 Task: Look for space in Cehegín, Spain from 12th June, 2023 to 15th June, 2023 for 2 adults in price range Rs.10000 to Rs.15000. Place can be entire place with 1  bedroom having 1 bed and 1 bathroom. Property type can be house, flat, guest house, hotel. Booking option can be shelf check-in. Required host language is English.
Action: Mouse moved to (222, 145)
Screenshot: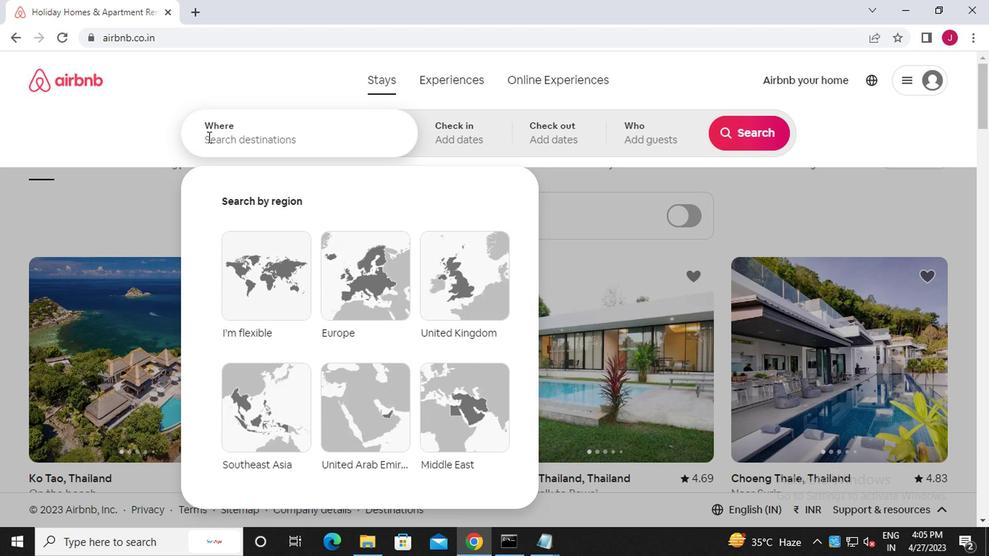 
Action: Mouse pressed left at (222, 145)
Screenshot: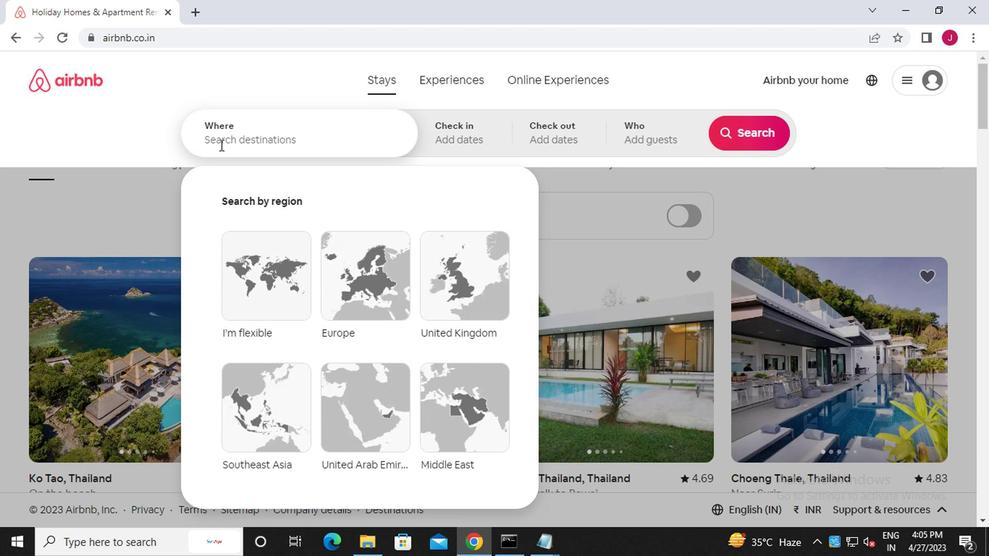 
Action: Mouse moved to (220, 147)
Screenshot: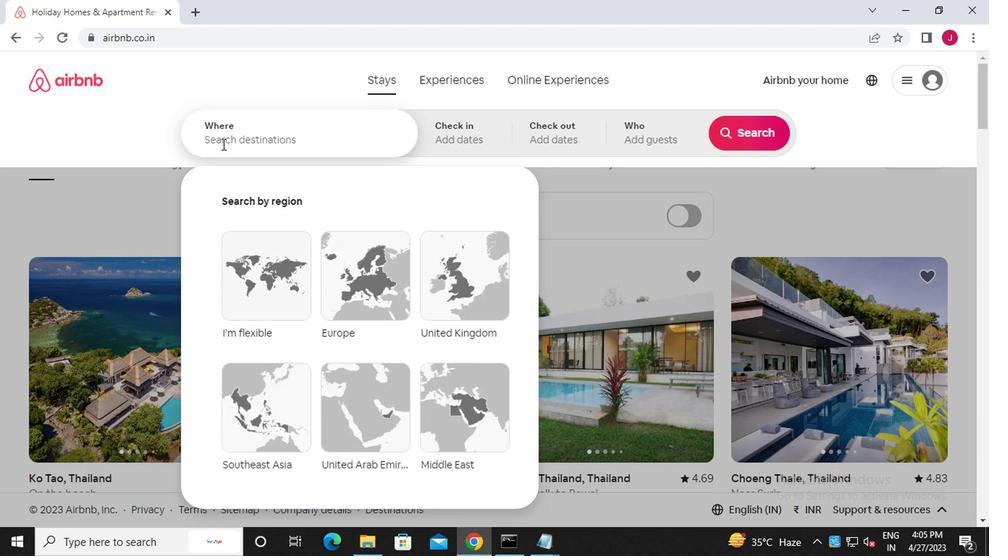 
Action: Key pressed c<Key.caps_lock>hegin,<Key.caps_lock>s<Key.caps_lock>pain
Screenshot: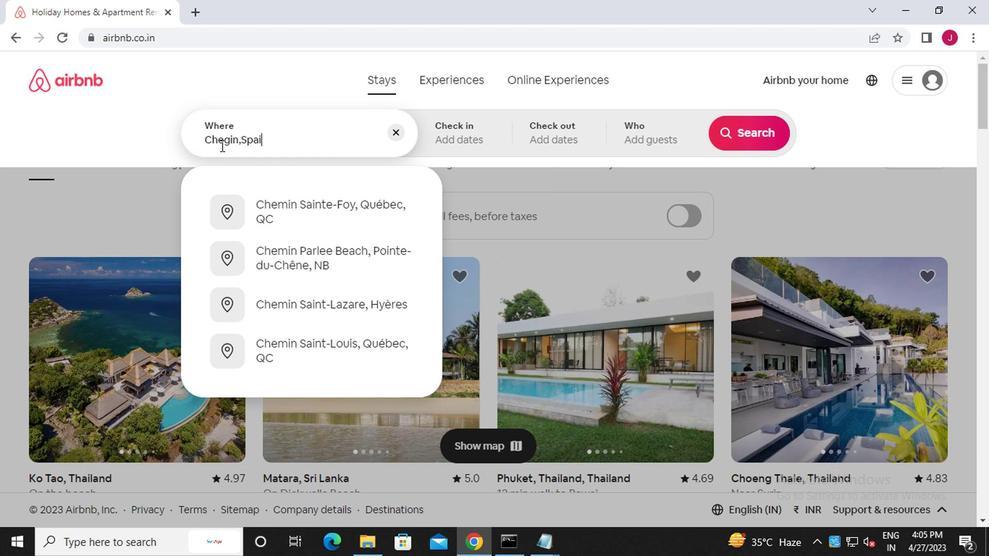
Action: Mouse moved to (229, 141)
Screenshot: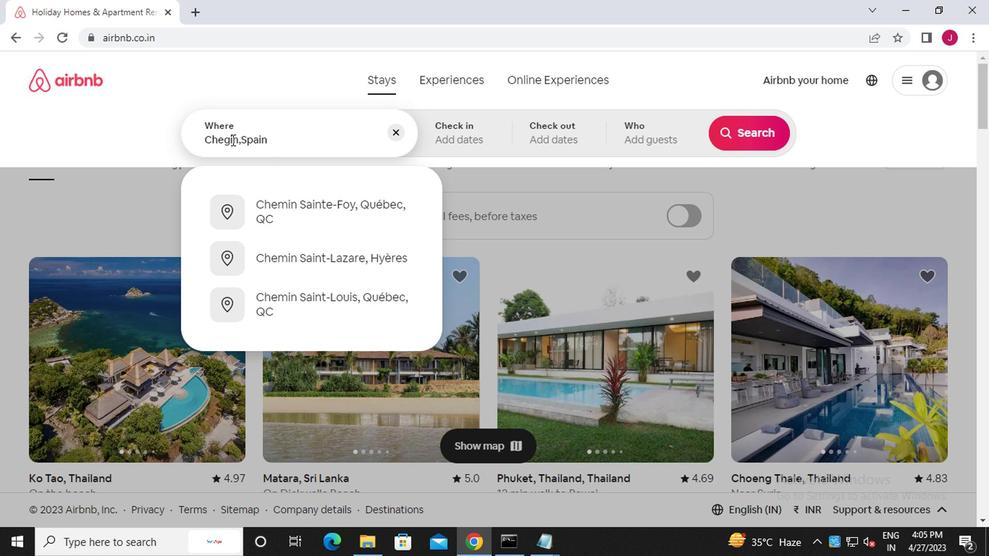 
Action: Mouse pressed left at (229, 141)
Screenshot: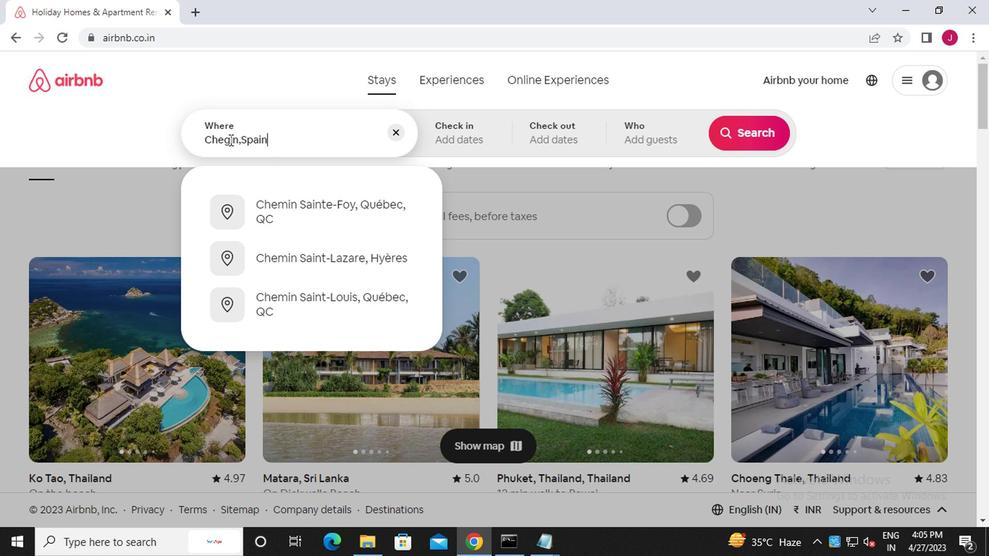 
Action: Mouse moved to (211, 141)
Screenshot: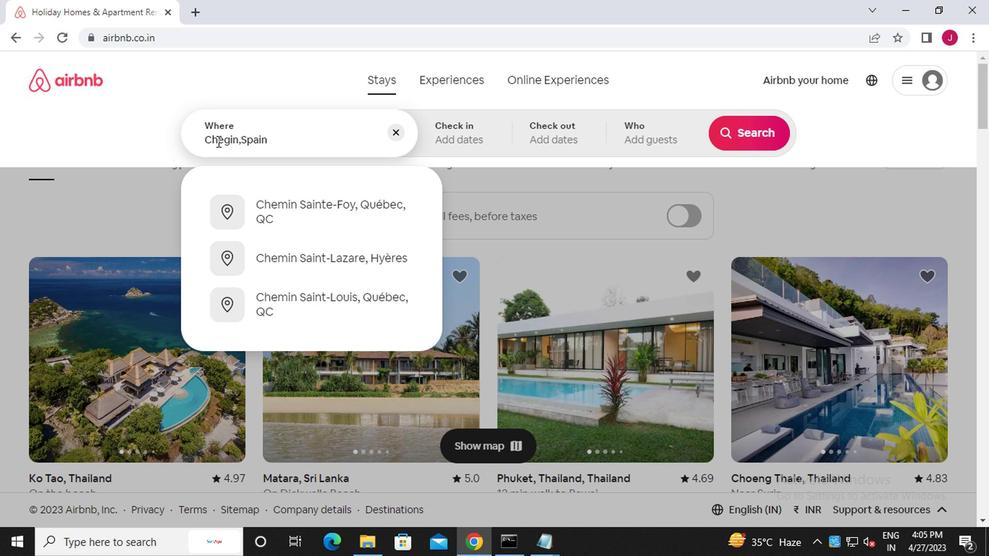 
Action: Mouse pressed left at (211, 141)
Screenshot: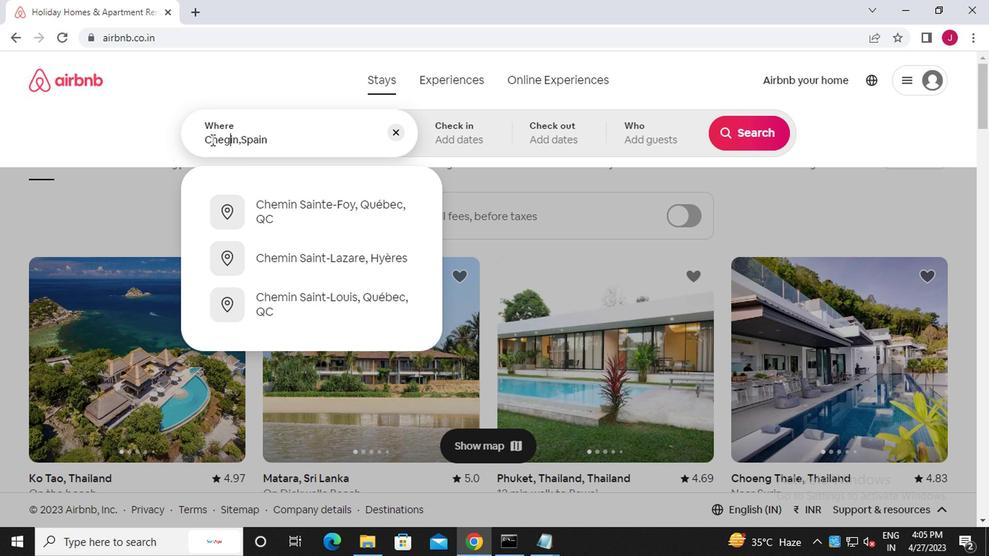 
Action: Mouse moved to (211, 141)
Screenshot: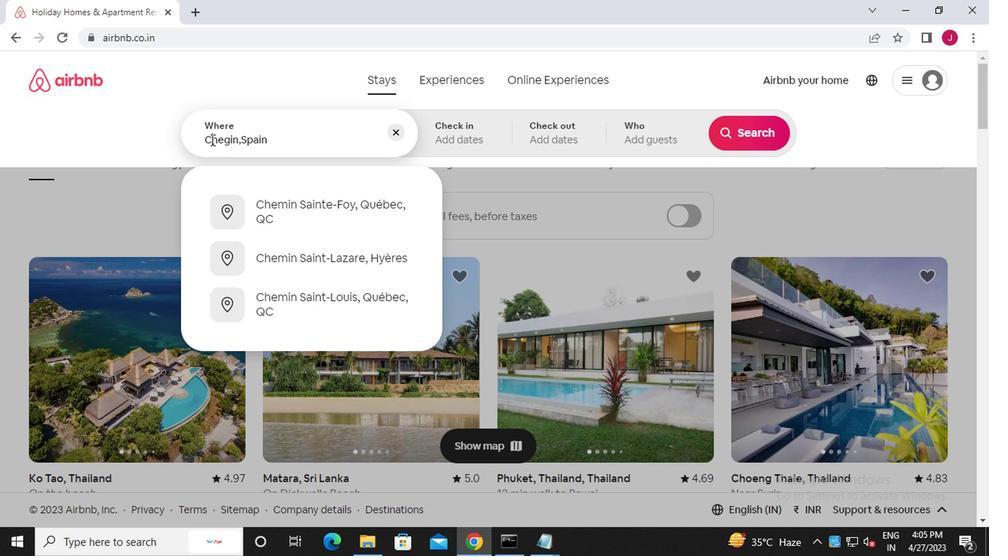 
Action: Key pressed e
Screenshot: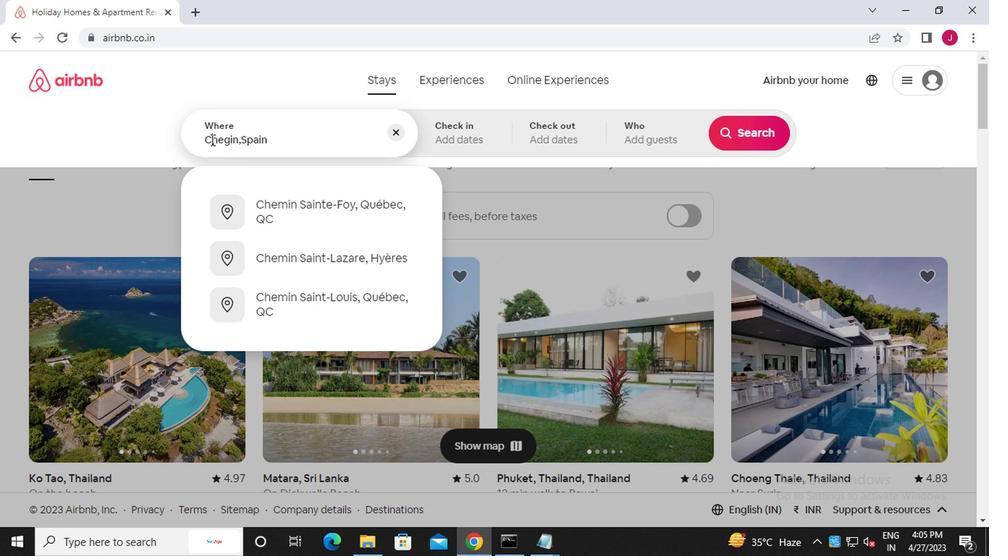 
Action: Mouse moved to (312, 217)
Screenshot: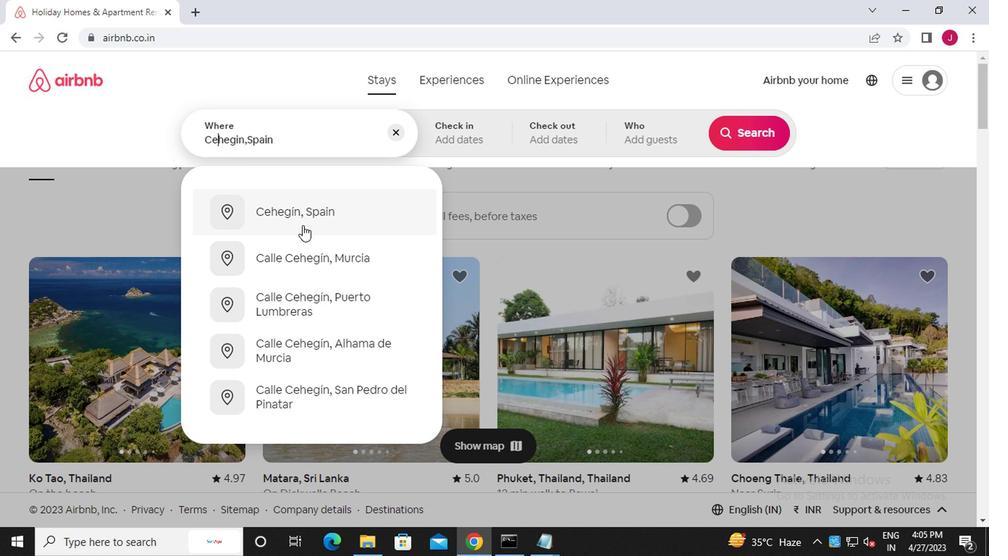 
Action: Mouse pressed left at (312, 217)
Screenshot: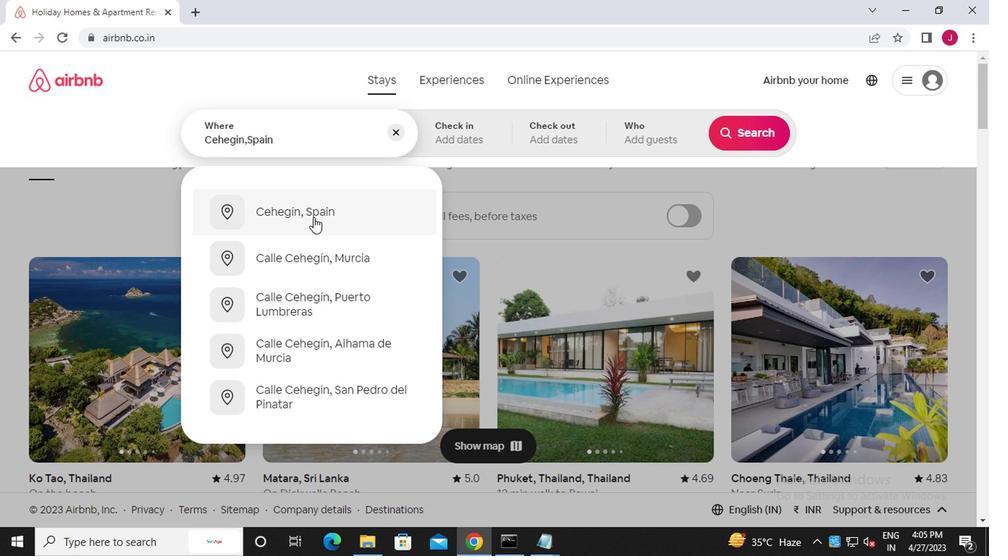 
Action: Mouse moved to (733, 250)
Screenshot: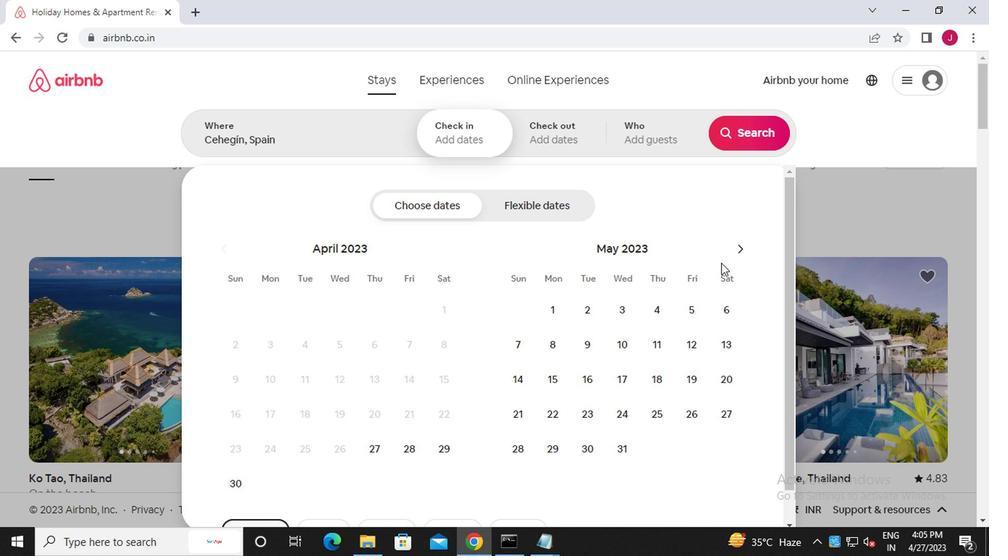
Action: Mouse pressed left at (733, 250)
Screenshot: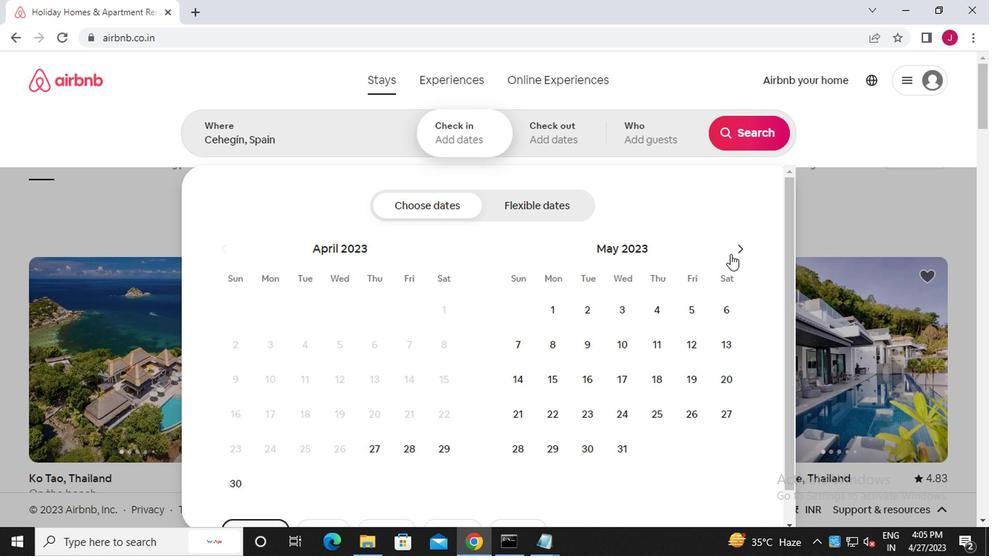 
Action: Mouse moved to (556, 375)
Screenshot: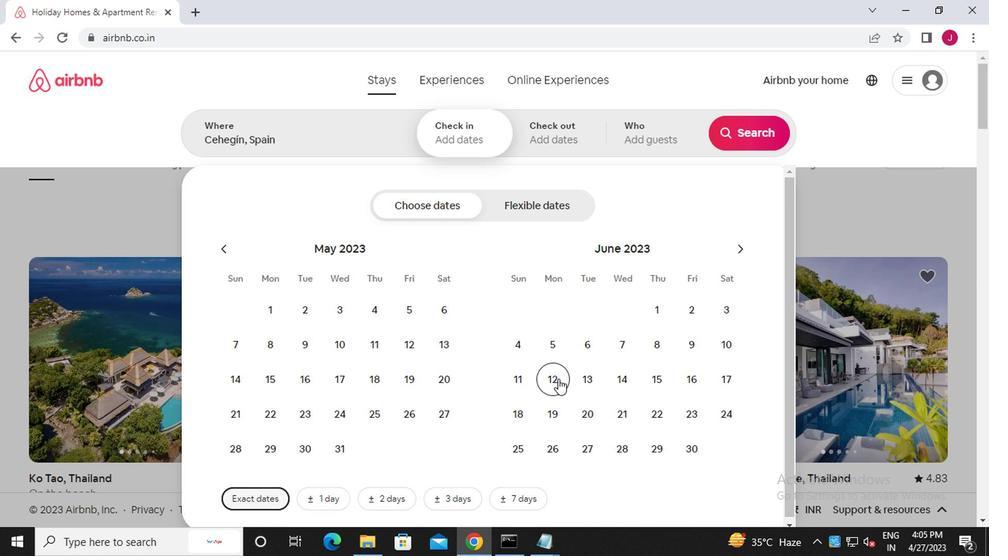 
Action: Mouse pressed left at (556, 375)
Screenshot: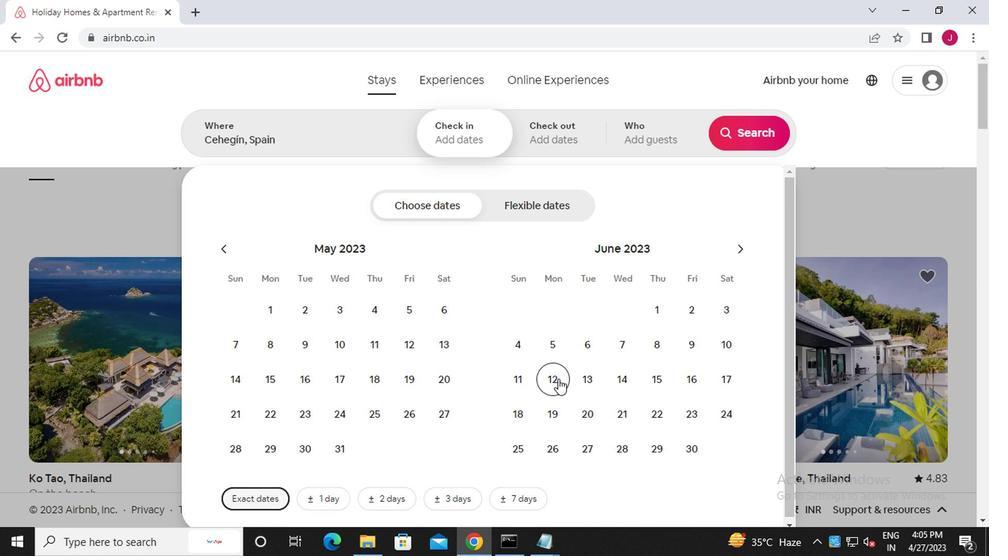 
Action: Mouse moved to (651, 379)
Screenshot: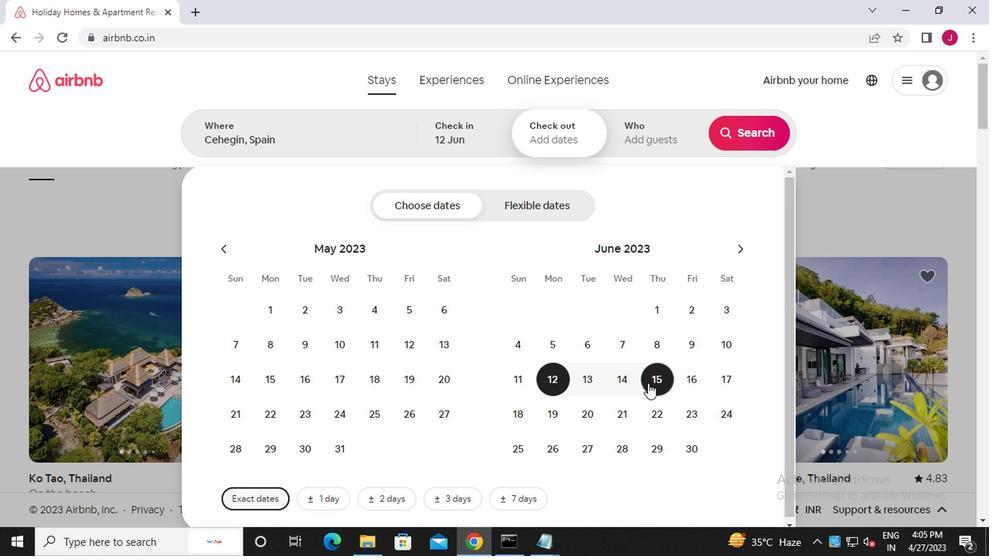 
Action: Mouse pressed left at (651, 379)
Screenshot: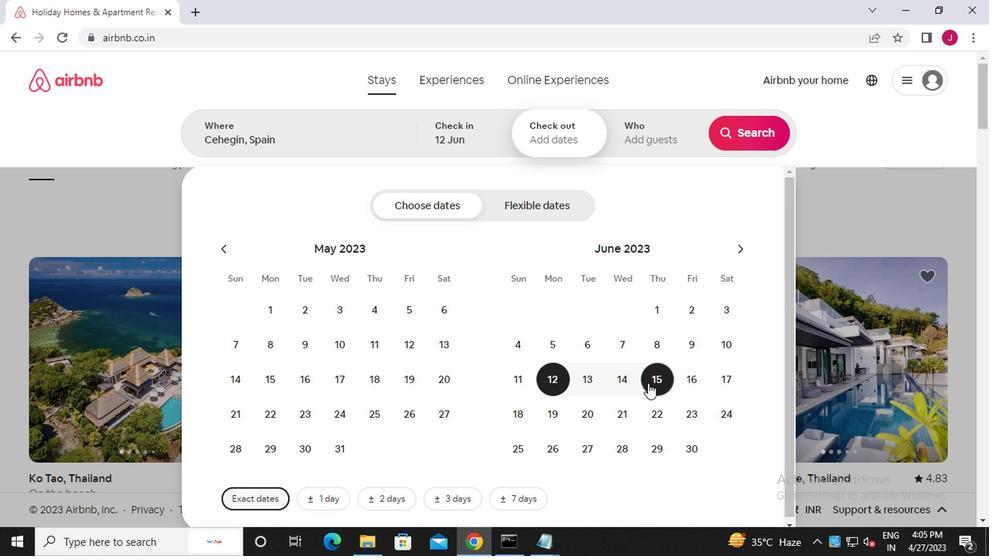 
Action: Mouse moved to (649, 139)
Screenshot: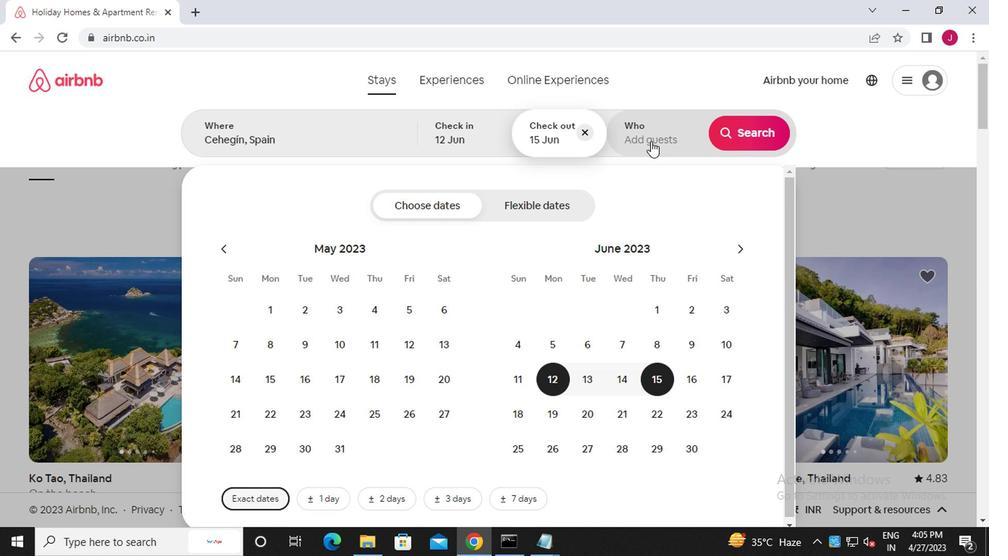 
Action: Mouse pressed left at (649, 139)
Screenshot: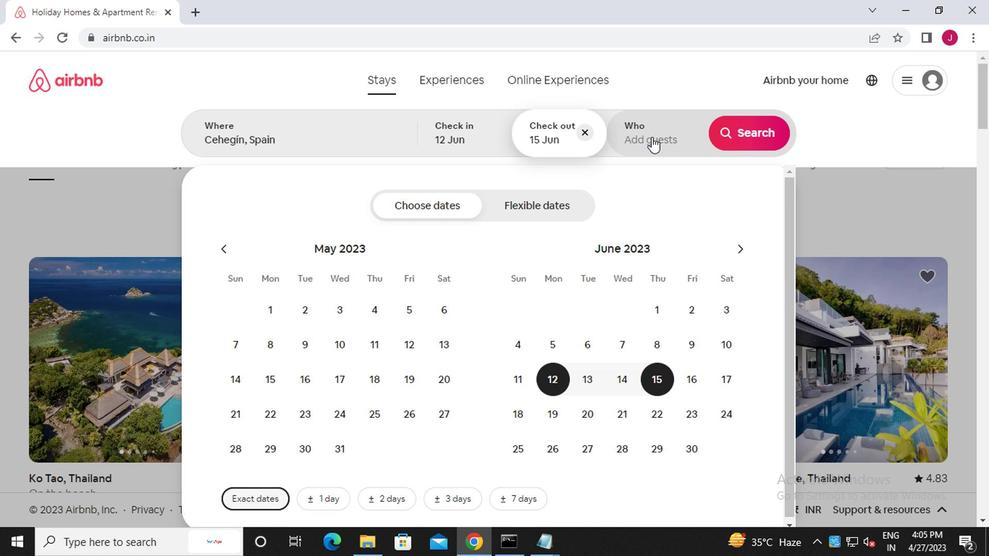 
Action: Mouse moved to (746, 211)
Screenshot: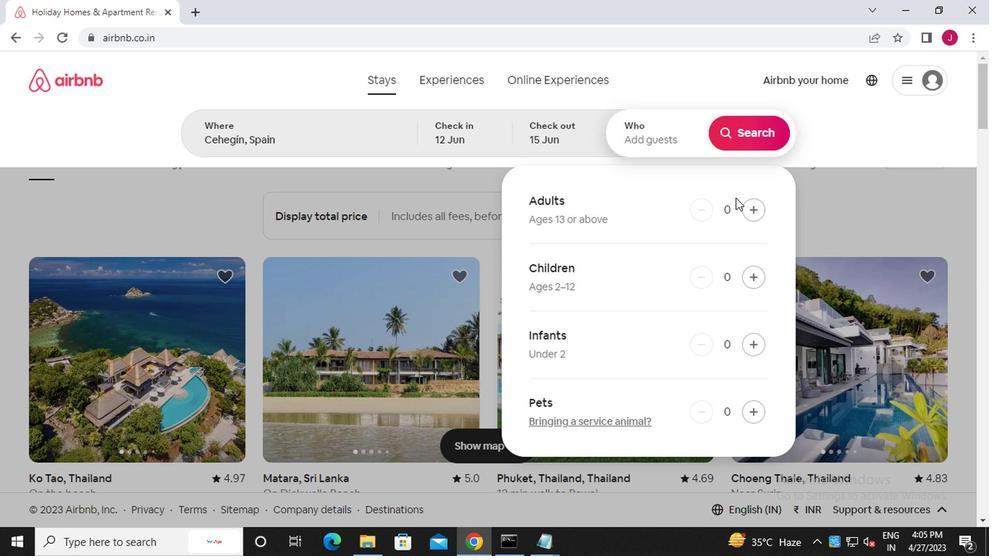 
Action: Mouse pressed left at (746, 211)
Screenshot: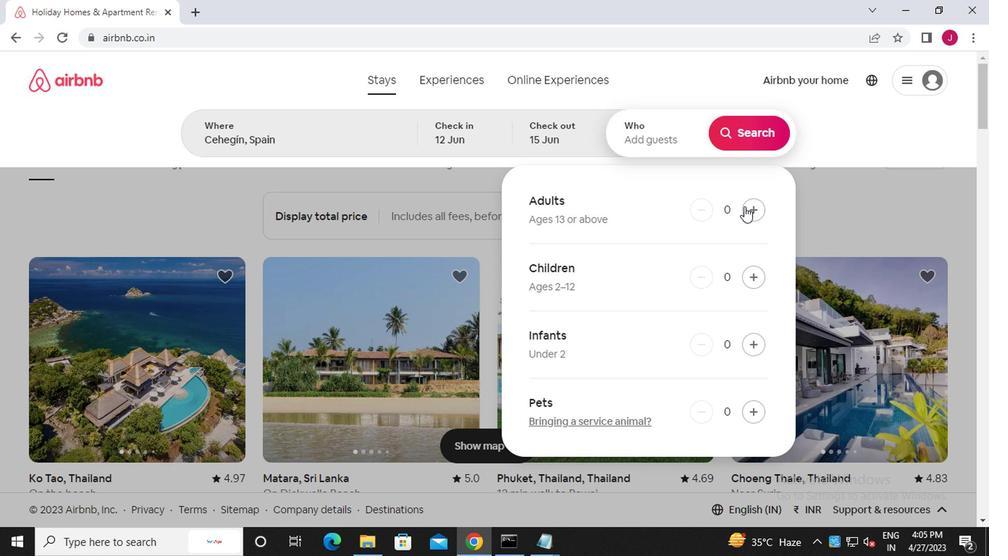 
Action: Mouse pressed left at (746, 211)
Screenshot: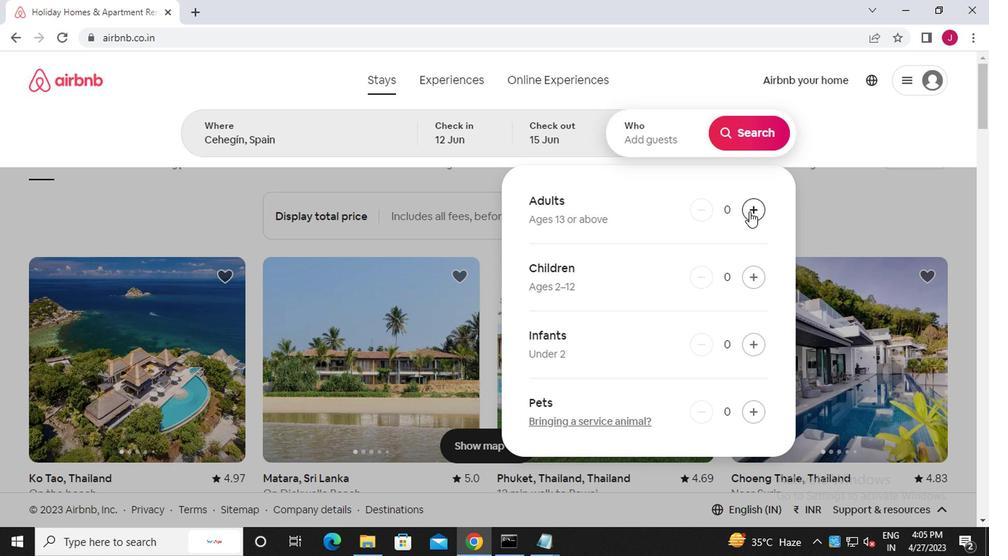 
Action: Mouse moved to (751, 139)
Screenshot: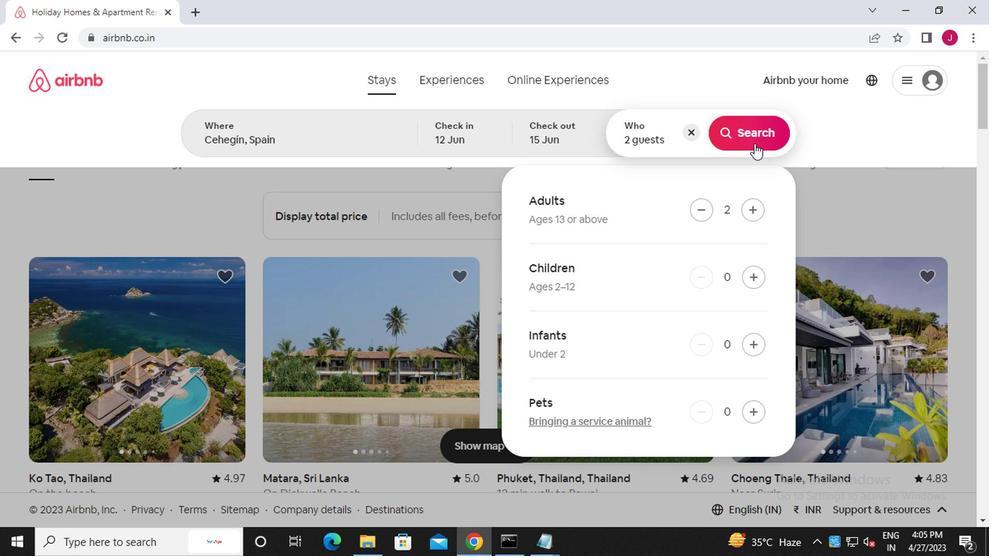 
Action: Mouse pressed left at (751, 139)
Screenshot: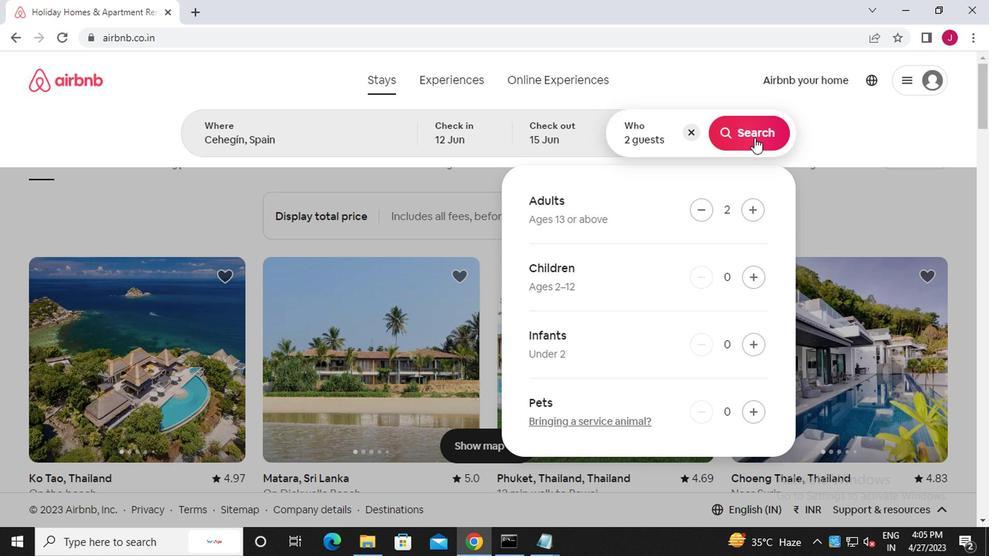 
Action: Mouse moved to (930, 142)
Screenshot: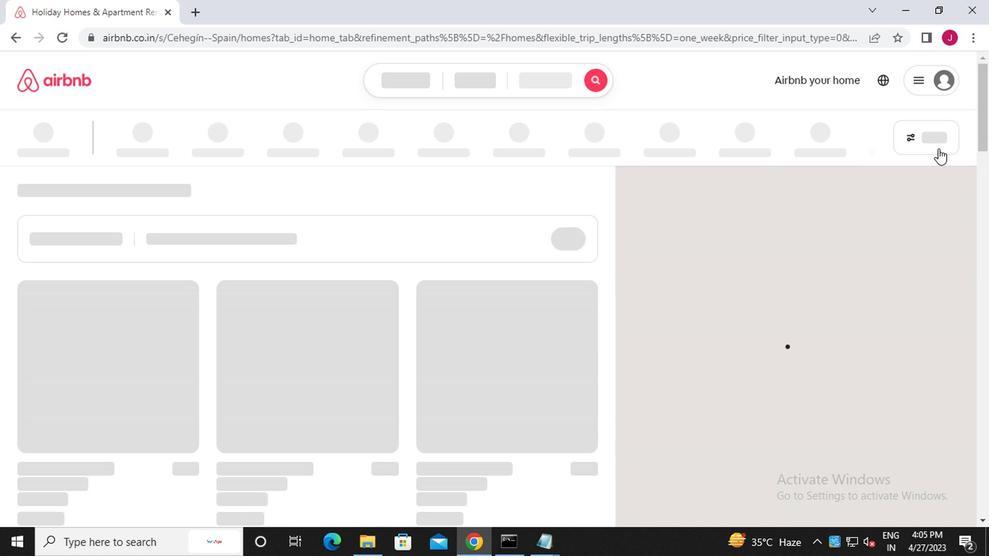 
Action: Mouse pressed left at (930, 142)
Screenshot: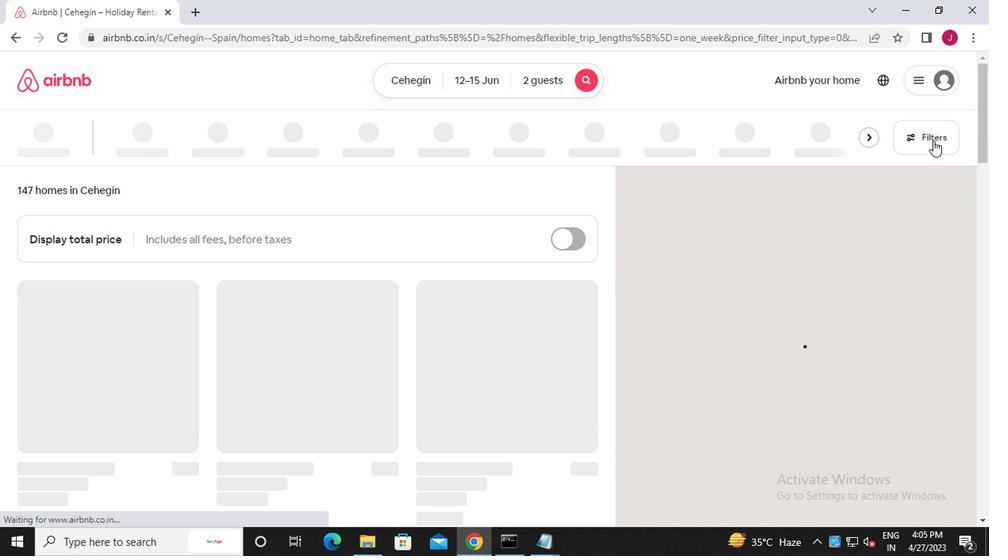 
Action: Mouse moved to (325, 317)
Screenshot: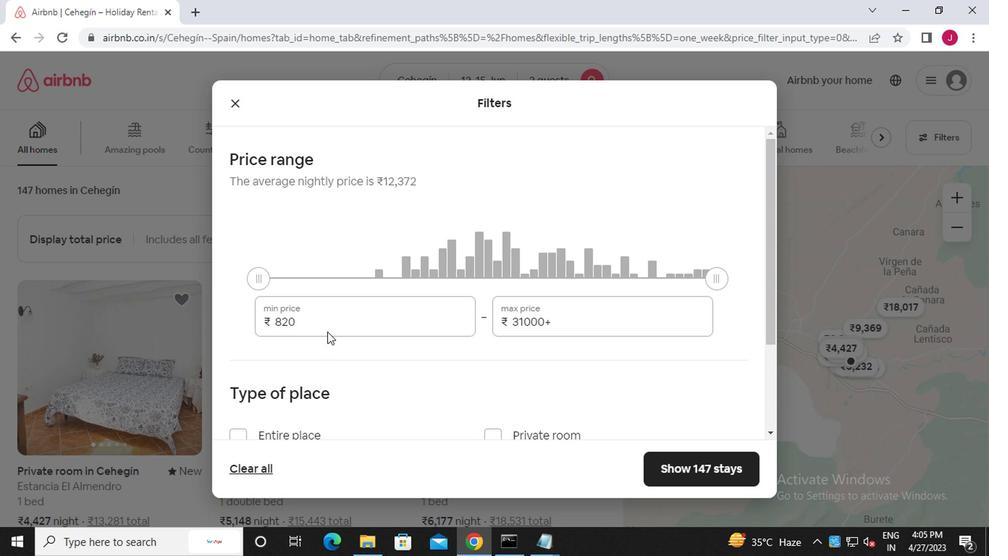
Action: Mouse pressed left at (325, 317)
Screenshot: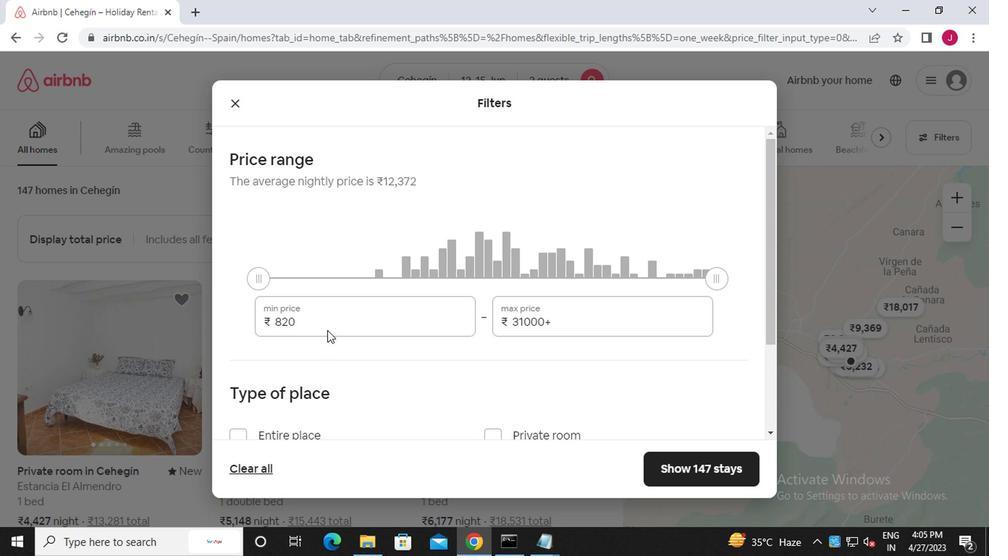 
Action: Mouse moved to (314, 312)
Screenshot: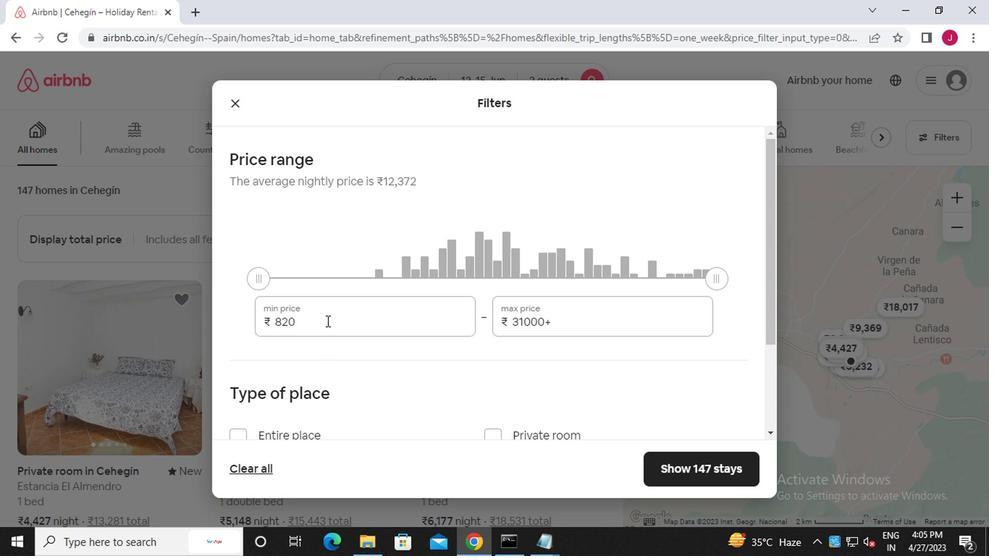 
Action: Key pressed <Key.backspace><Key.backspace><Key.backspace><Key.backspace><Key.backspace><Key.backspace><Key.backspace><Key.backspace><Key.backspace><Key.backspace><<97>><<96>><<96>><<96>><<96>>
Screenshot: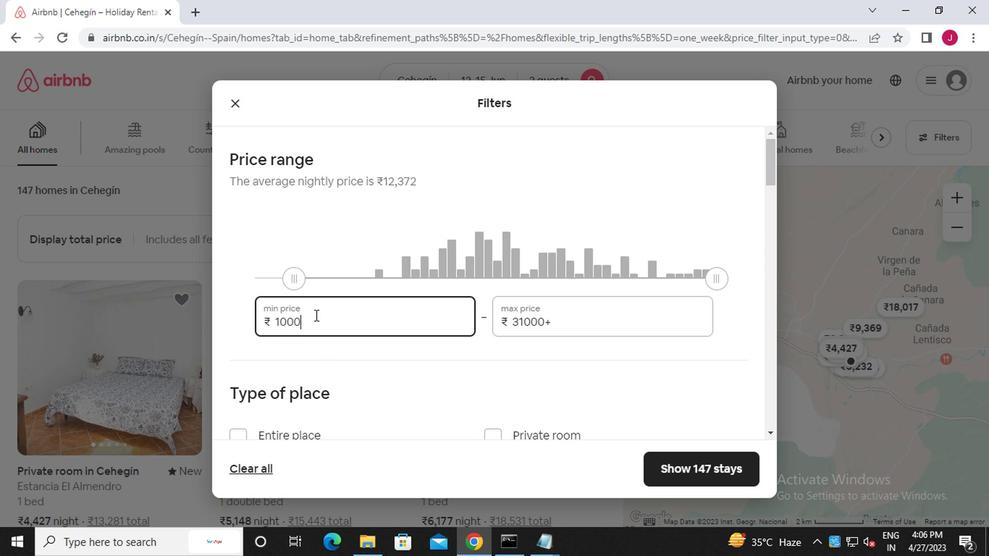 
Action: Mouse moved to (582, 319)
Screenshot: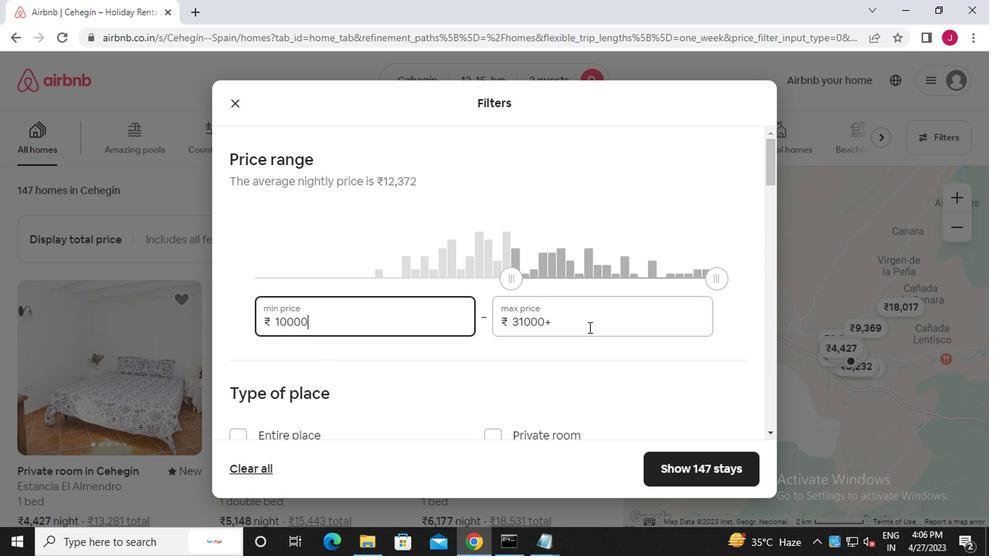 
Action: Mouse pressed left at (582, 319)
Screenshot: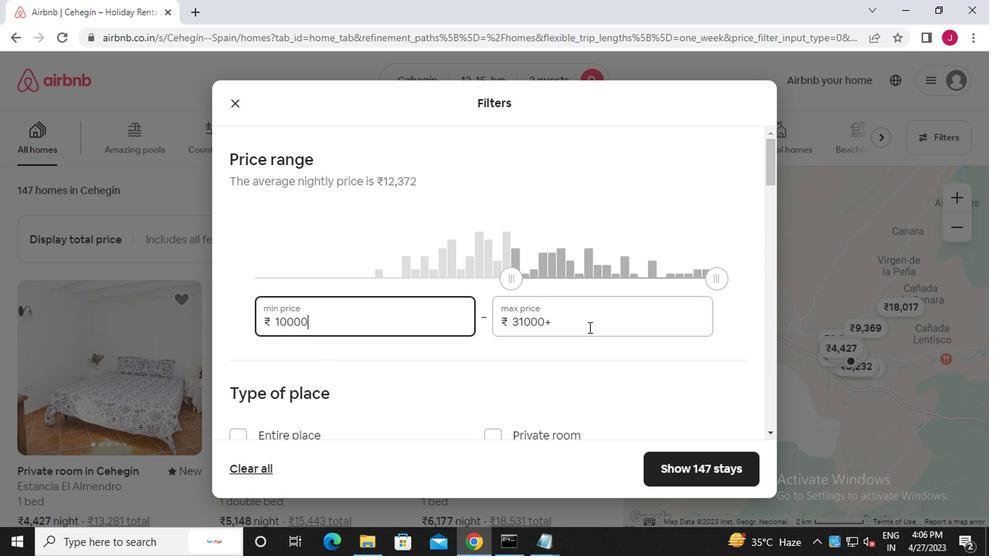 
Action: Key pressed <Key.backspace><Key.backspace><Key.backspace><Key.backspace><Key.backspace><Key.backspace><Key.backspace><Key.backspace><Key.backspace><Key.backspace><Key.backspace><<97>><<101>><<96>><<96>><<96>>
Screenshot: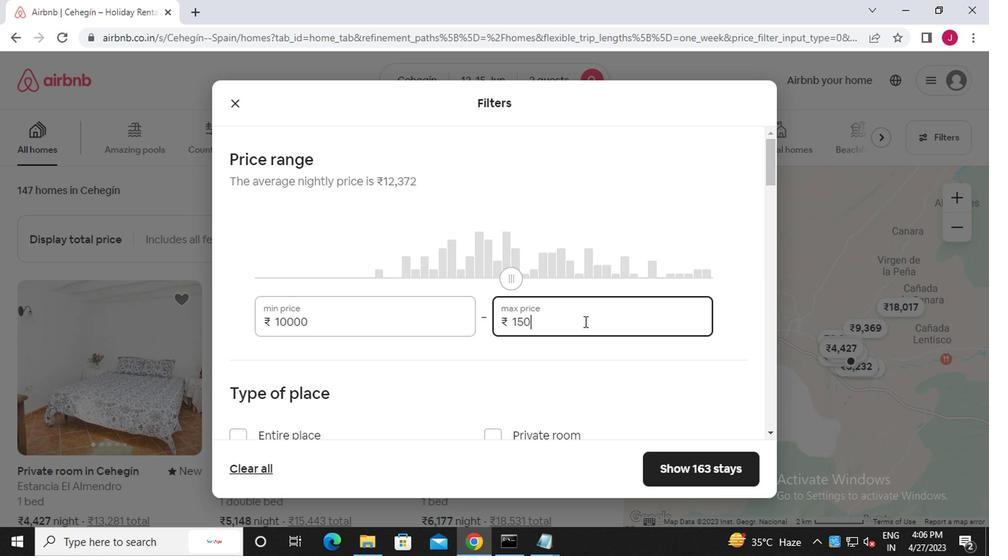 
Action: Mouse scrolled (582, 318) with delta (0, -1)
Screenshot: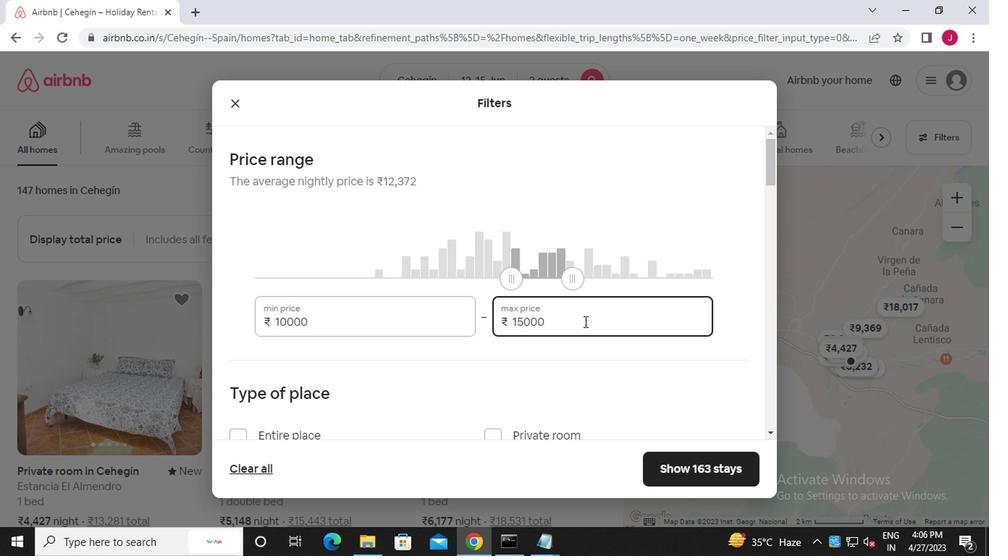 
Action: Mouse scrolled (582, 318) with delta (0, -1)
Screenshot: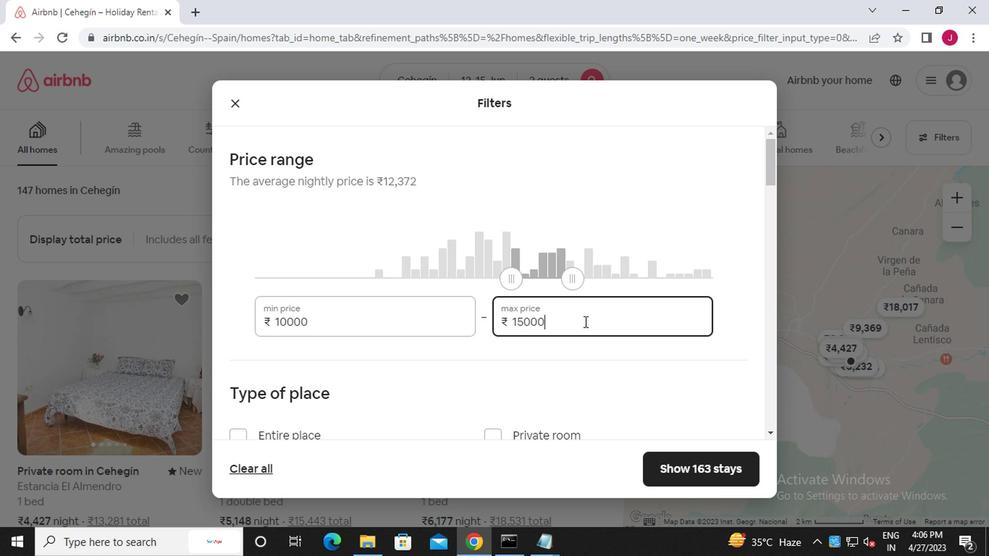 
Action: Mouse scrolled (582, 318) with delta (0, -1)
Screenshot: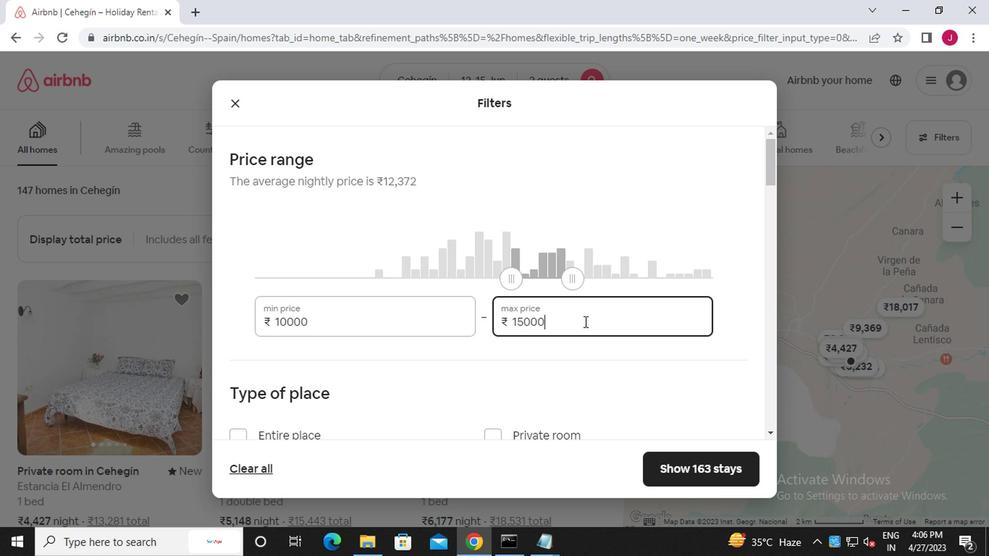 
Action: Mouse moved to (241, 222)
Screenshot: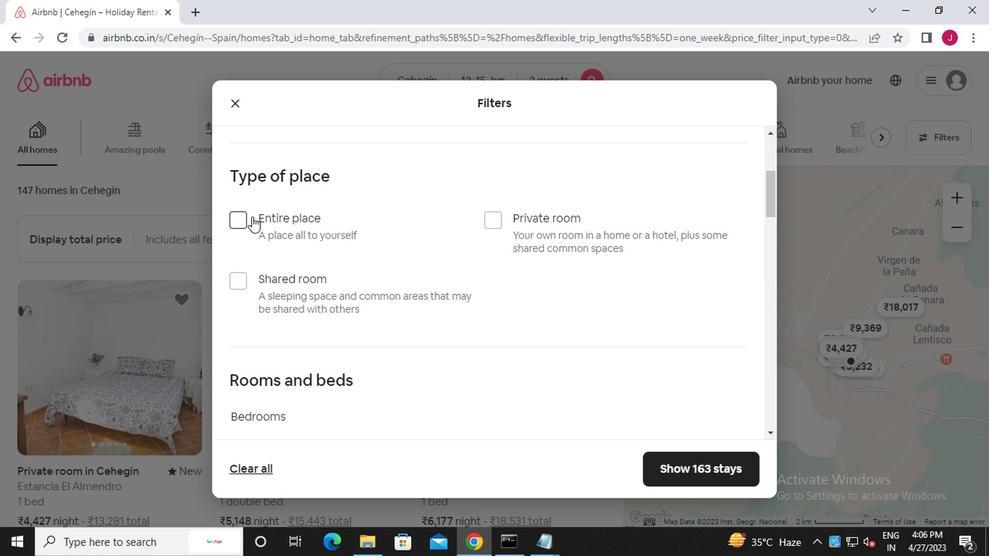 
Action: Mouse pressed left at (241, 222)
Screenshot: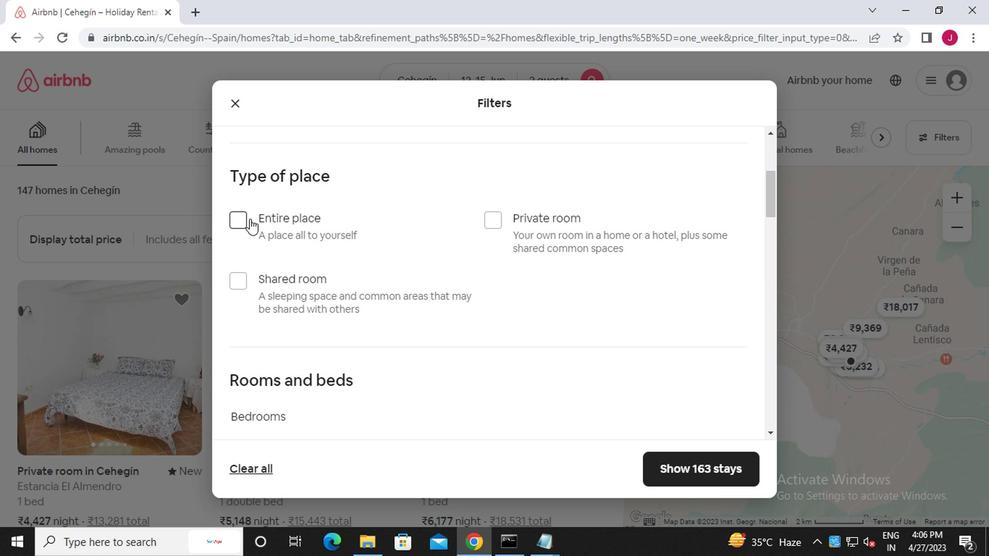 
Action: Mouse moved to (287, 304)
Screenshot: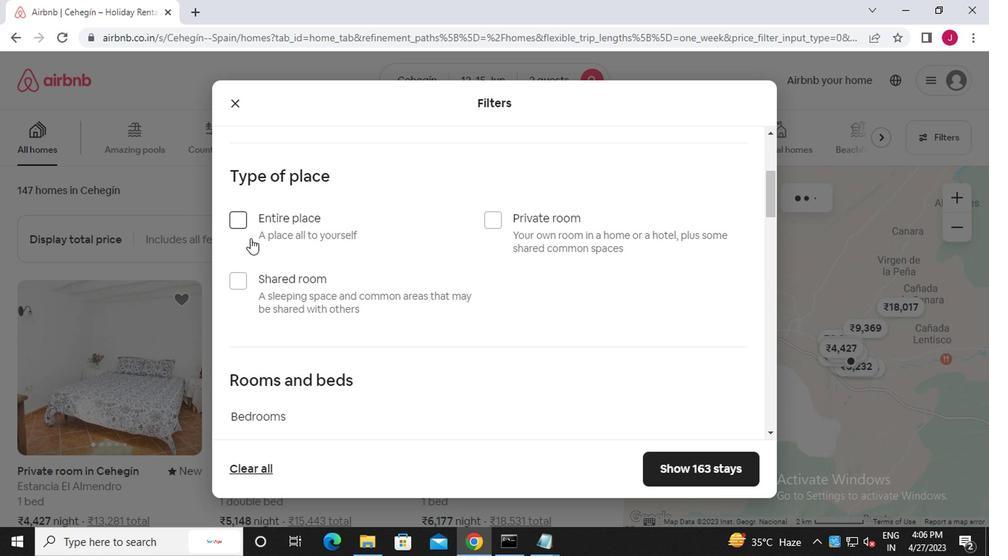 
Action: Mouse scrolled (287, 303) with delta (0, -1)
Screenshot: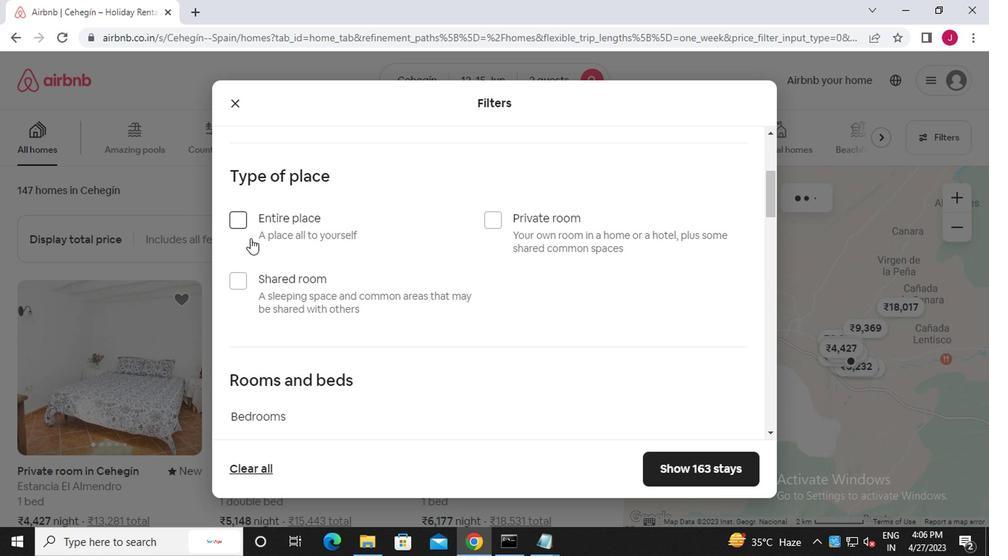 
Action: Mouse scrolled (287, 303) with delta (0, -1)
Screenshot: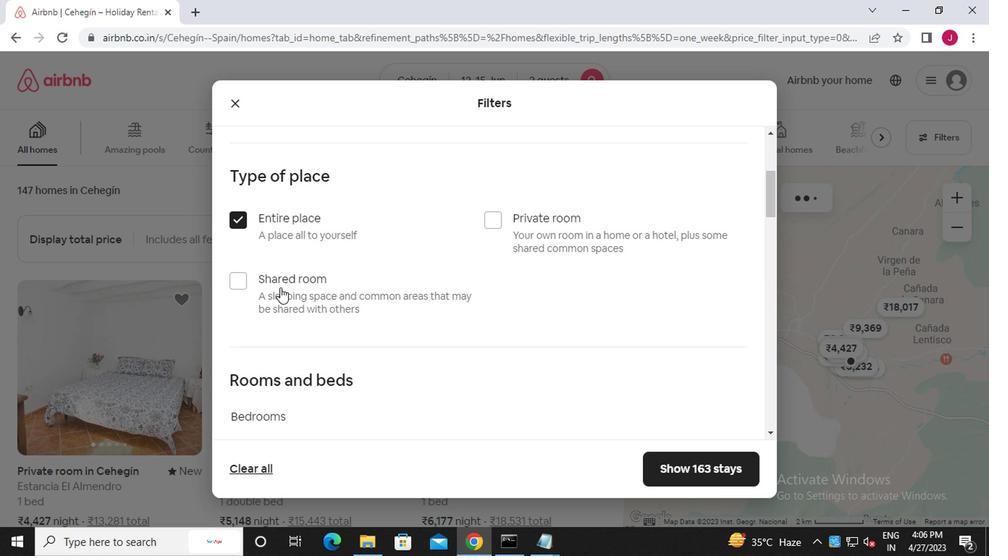 
Action: Mouse moved to (284, 304)
Screenshot: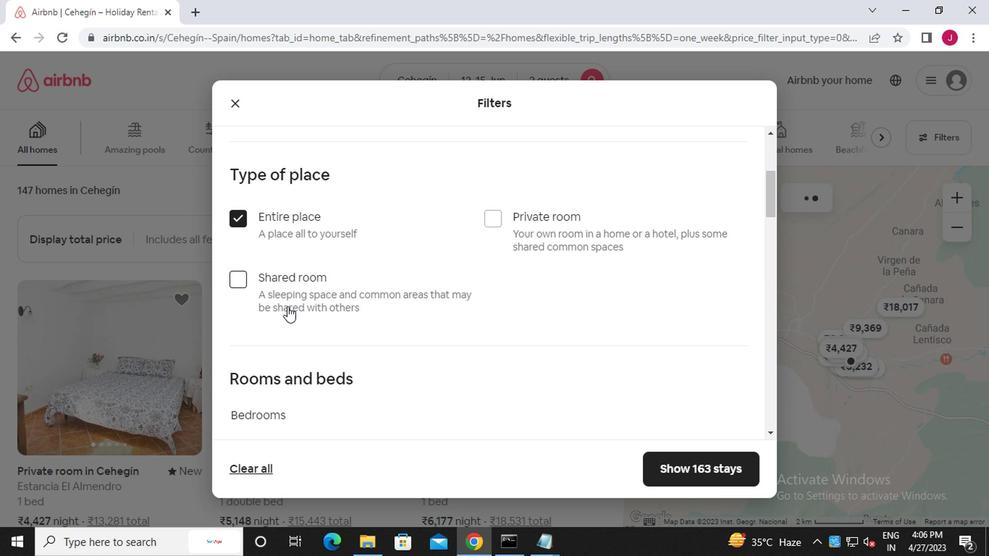 
Action: Mouse scrolled (284, 303) with delta (0, -1)
Screenshot: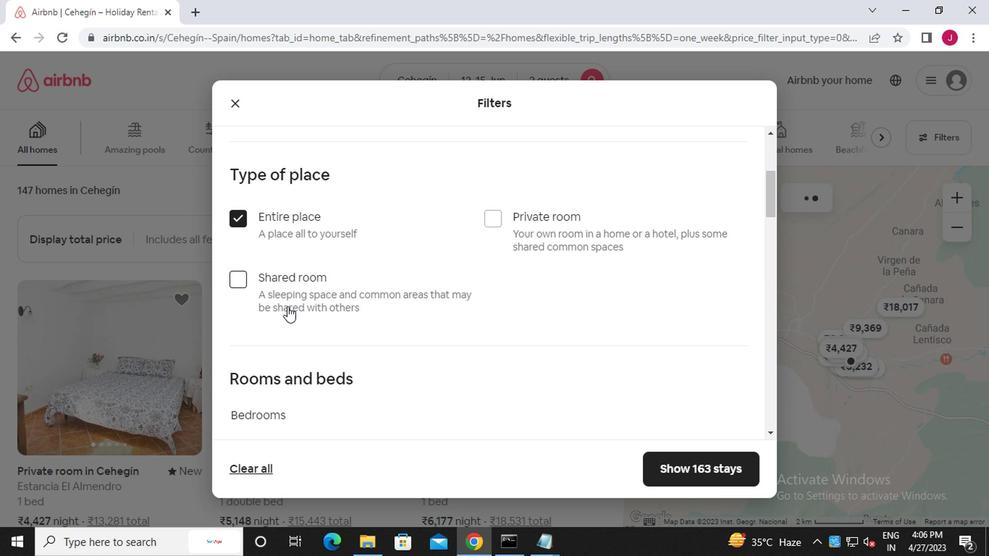 
Action: Mouse moved to (309, 240)
Screenshot: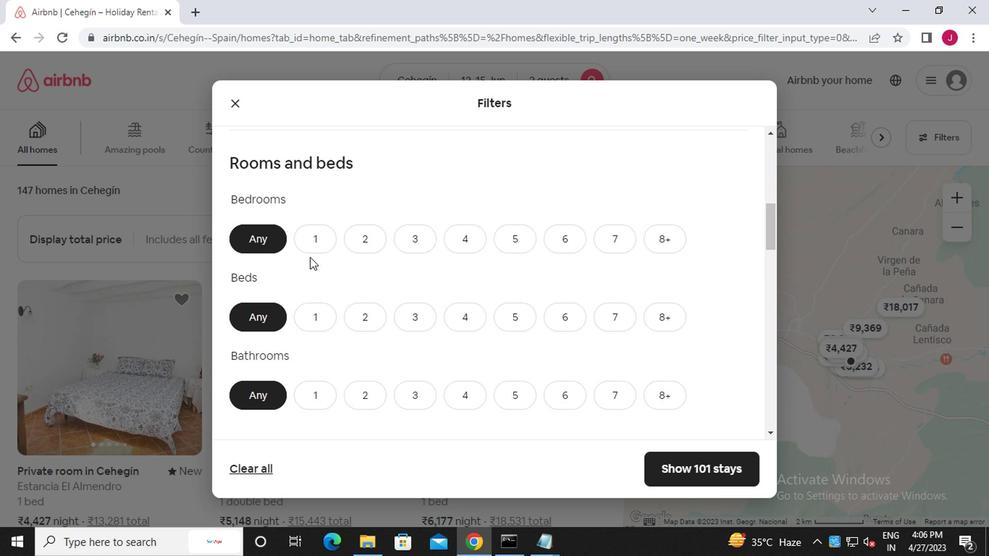 
Action: Mouse pressed left at (309, 240)
Screenshot: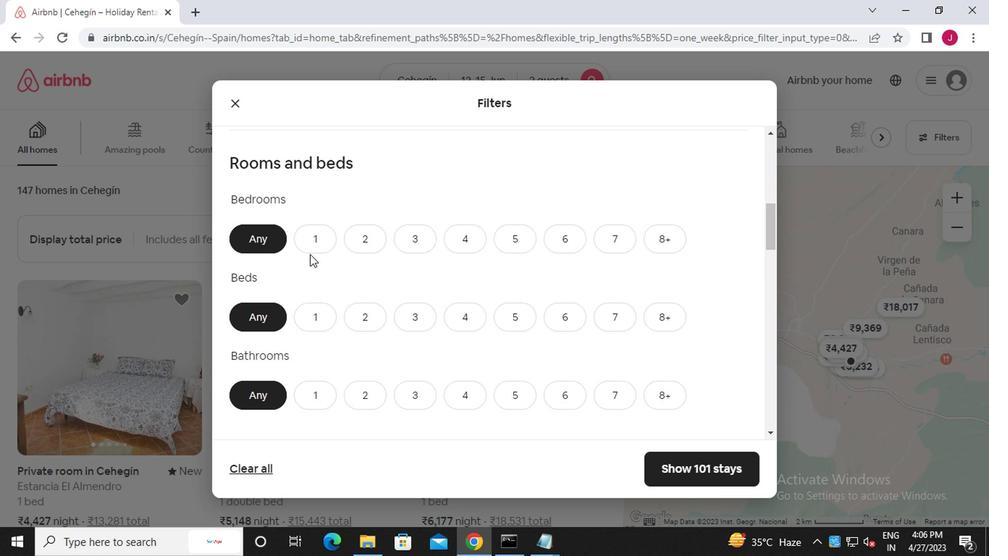 
Action: Mouse moved to (315, 313)
Screenshot: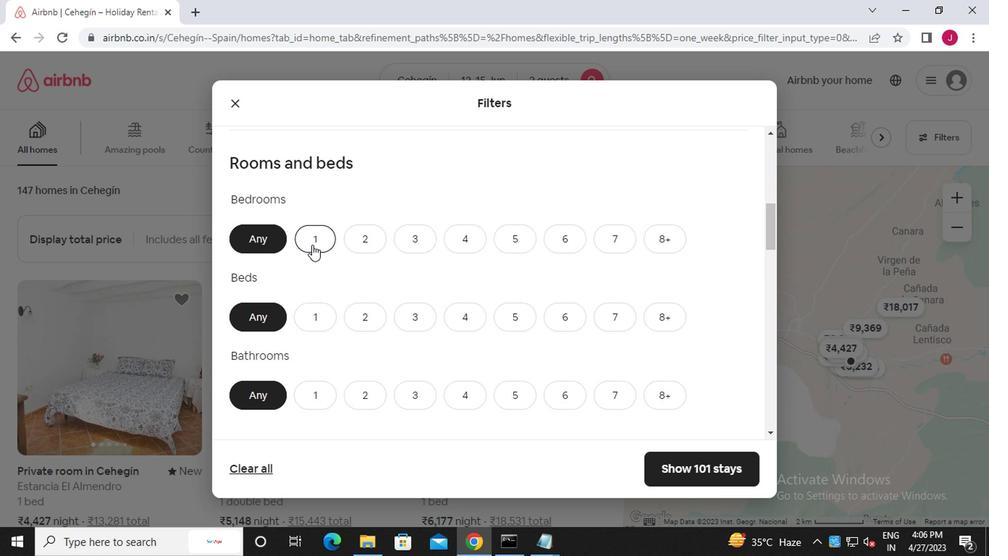 
Action: Mouse pressed left at (315, 313)
Screenshot: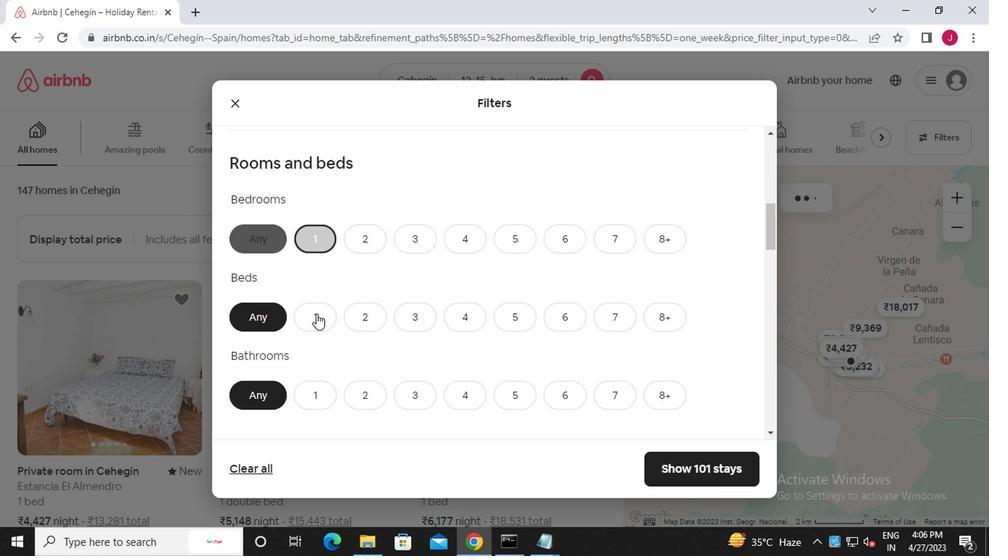 
Action: Mouse moved to (318, 392)
Screenshot: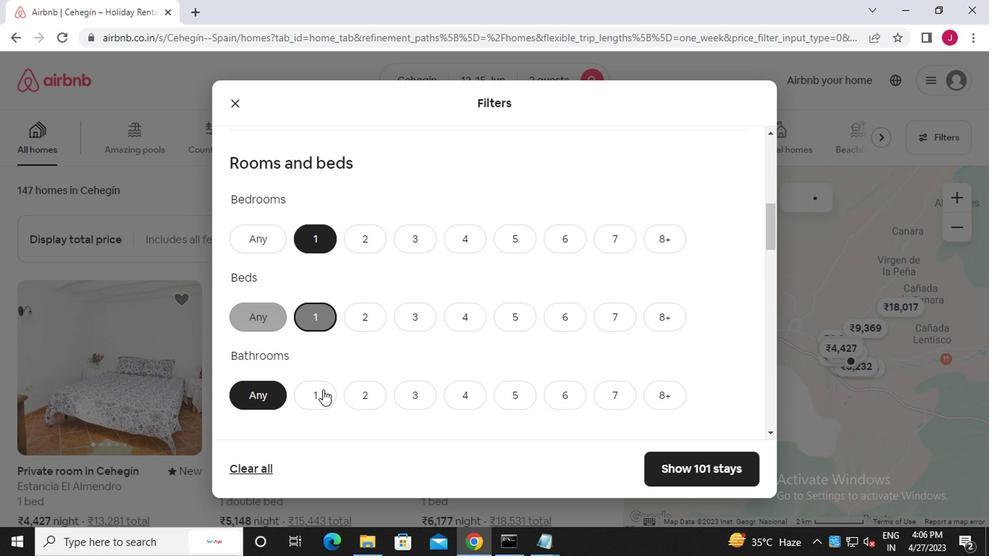 
Action: Mouse pressed left at (318, 392)
Screenshot: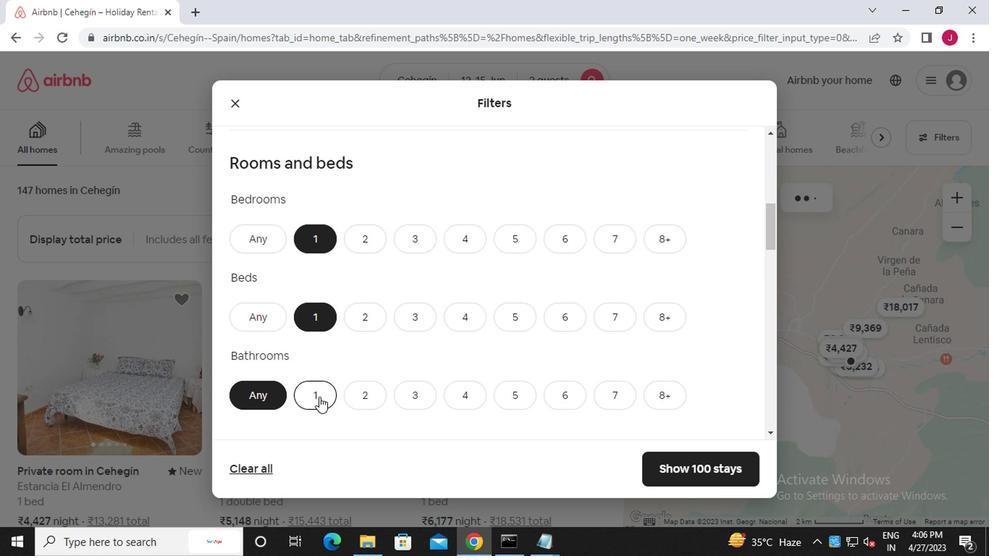 
Action: Mouse moved to (309, 384)
Screenshot: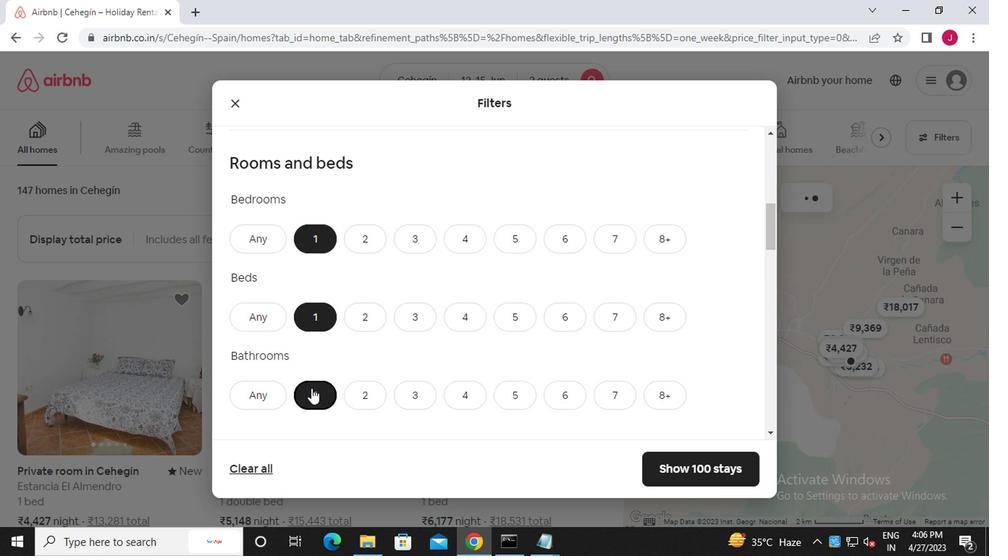 
Action: Mouse scrolled (309, 383) with delta (0, -1)
Screenshot: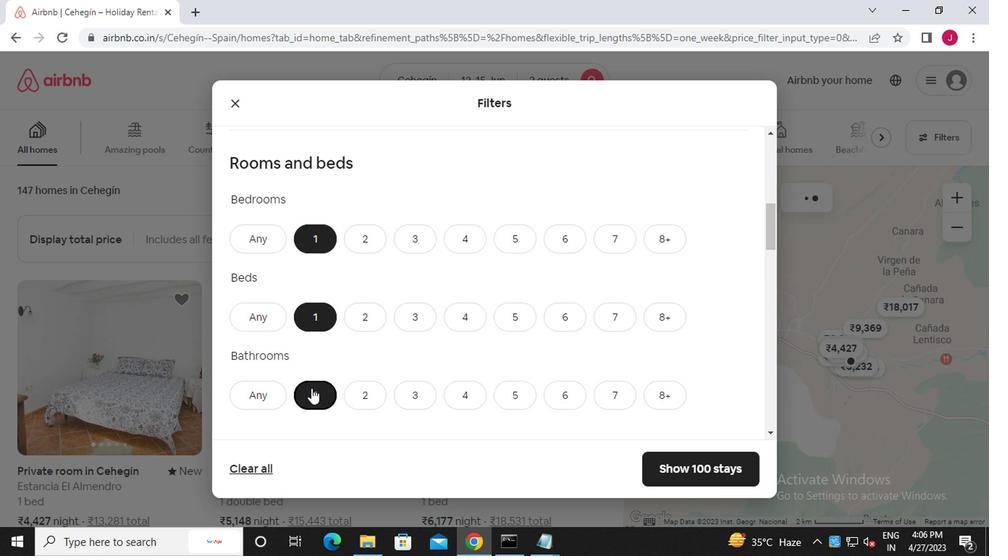 
Action: Mouse moved to (302, 389)
Screenshot: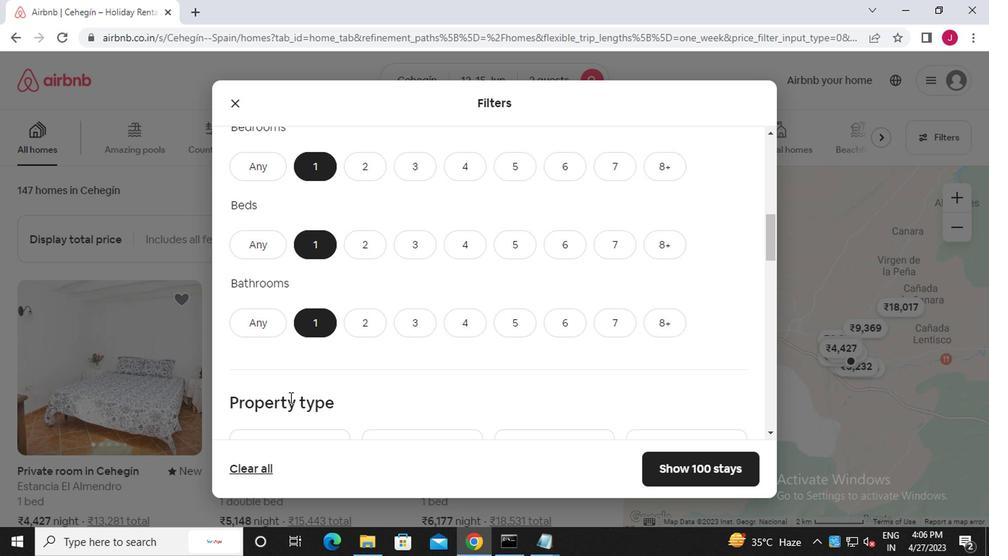 
Action: Mouse scrolled (302, 388) with delta (0, 0)
Screenshot: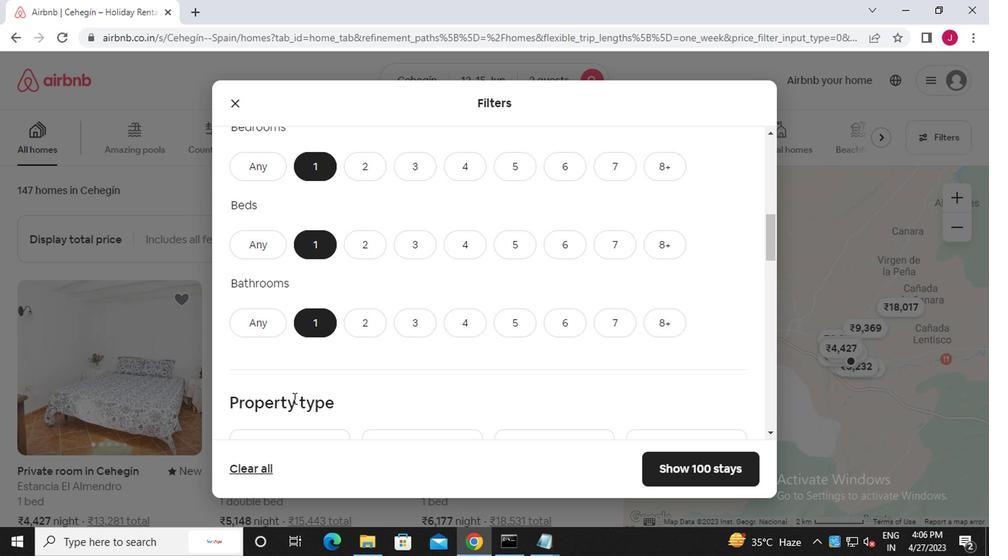
Action: Mouse scrolled (302, 388) with delta (0, 0)
Screenshot: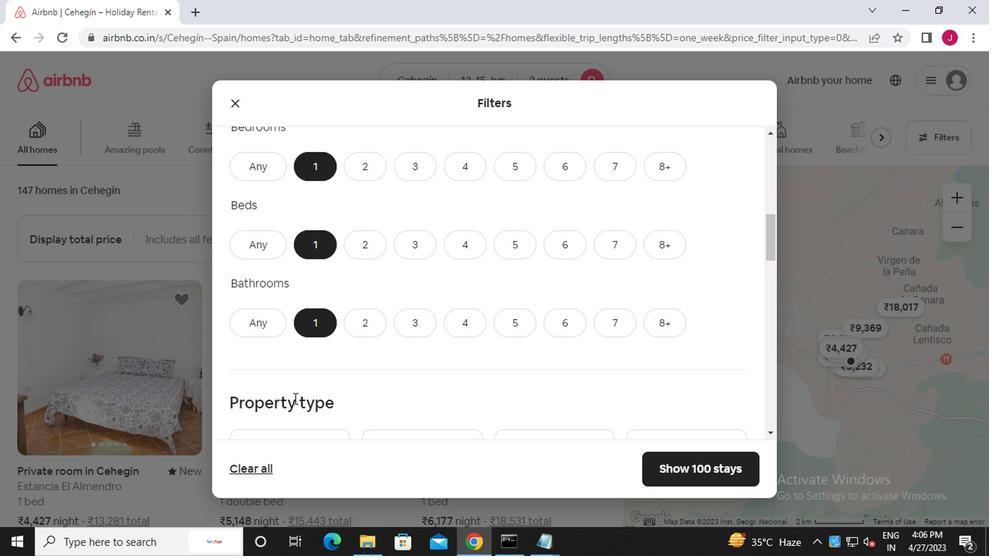 
Action: Mouse scrolled (302, 388) with delta (0, 0)
Screenshot: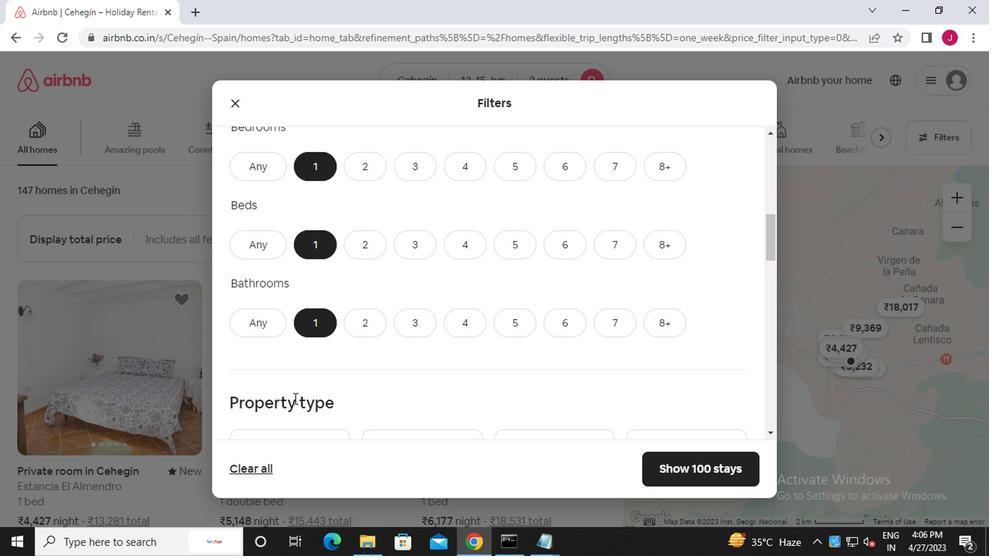 
Action: Mouse scrolled (302, 388) with delta (0, 0)
Screenshot: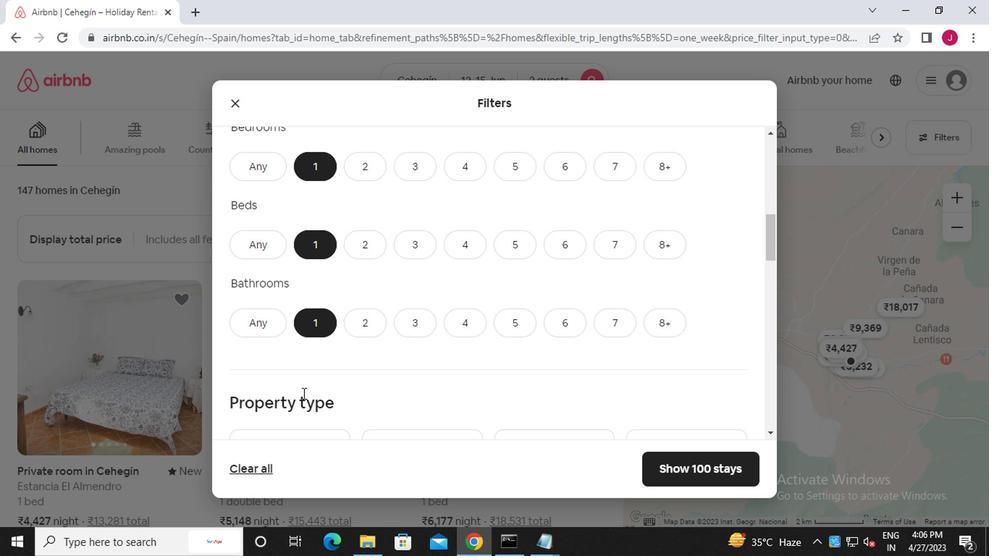 
Action: Mouse moved to (296, 193)
Screenshot: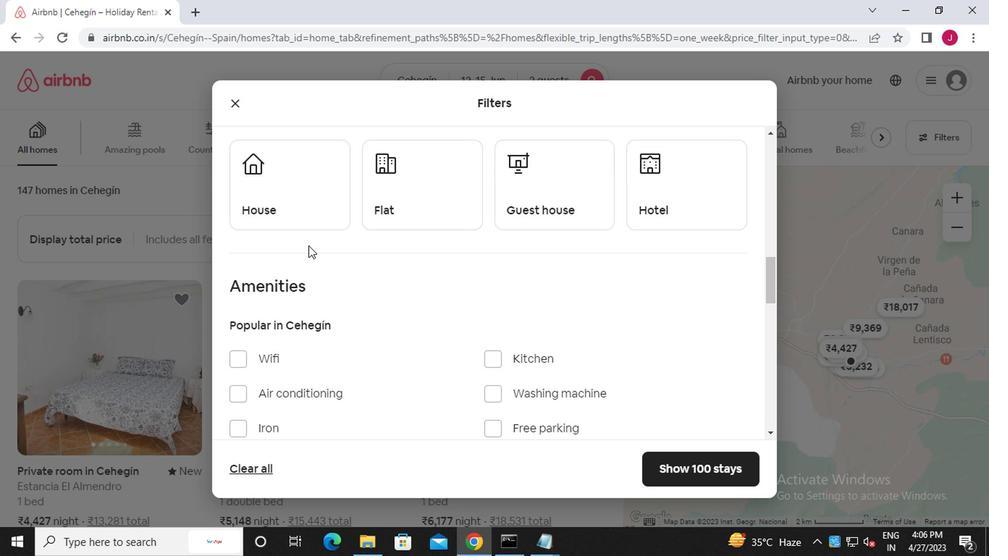 
Action: Mouse pressed left at (296, 193)
Screenshot: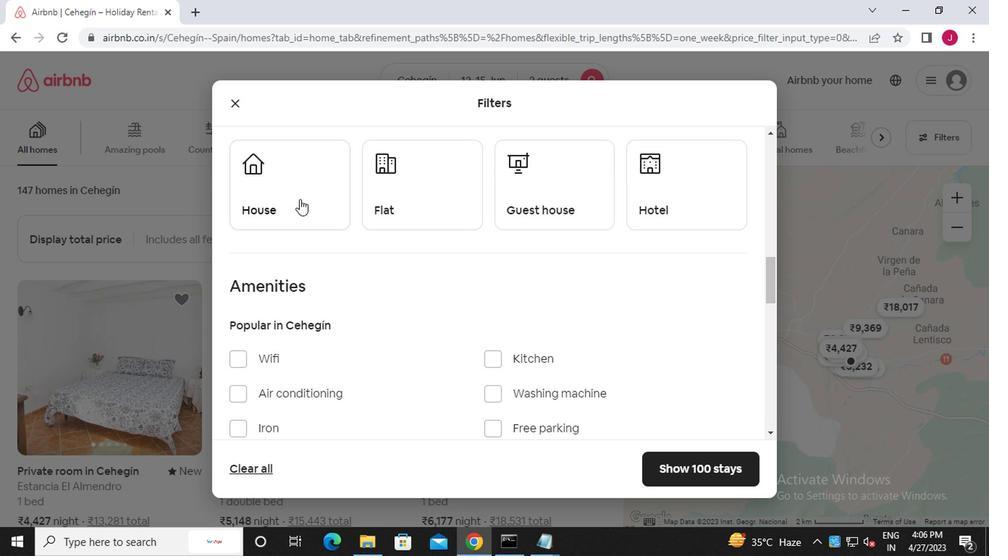 
Action: Mouse moved to (423, 211)
Screenshot: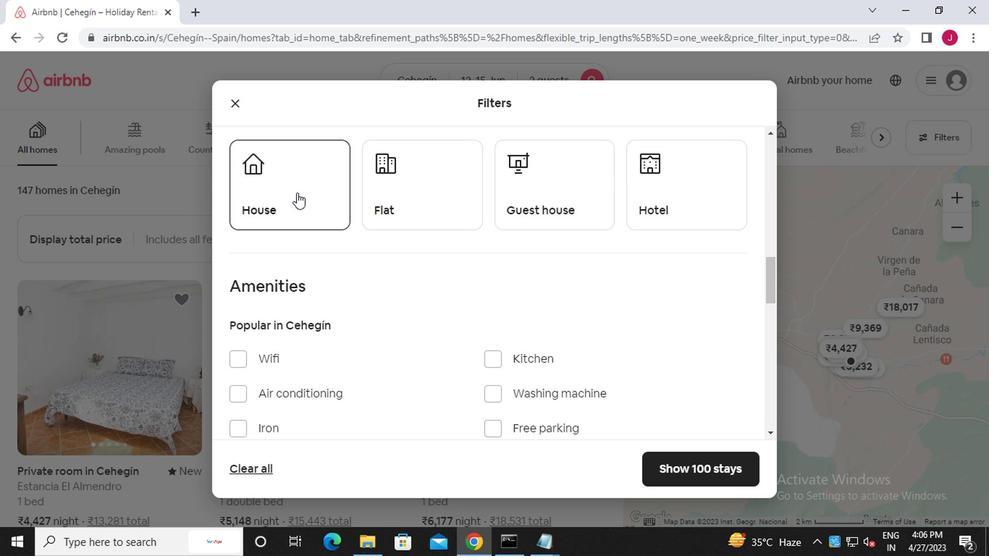 
Action: Mouse pressed left at (423, 211)
Screenshot: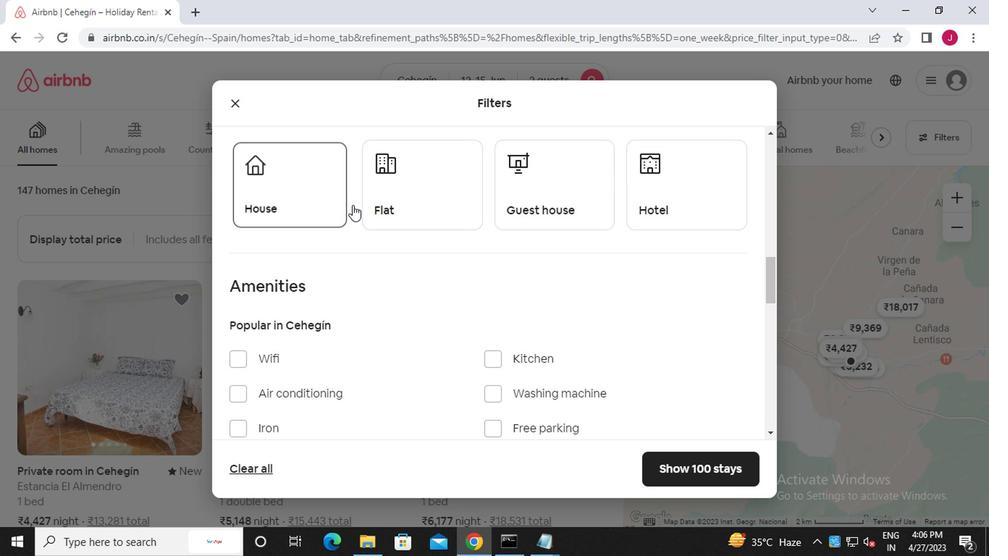 
Action: Mouse moved to (531, 200)
Screenshot: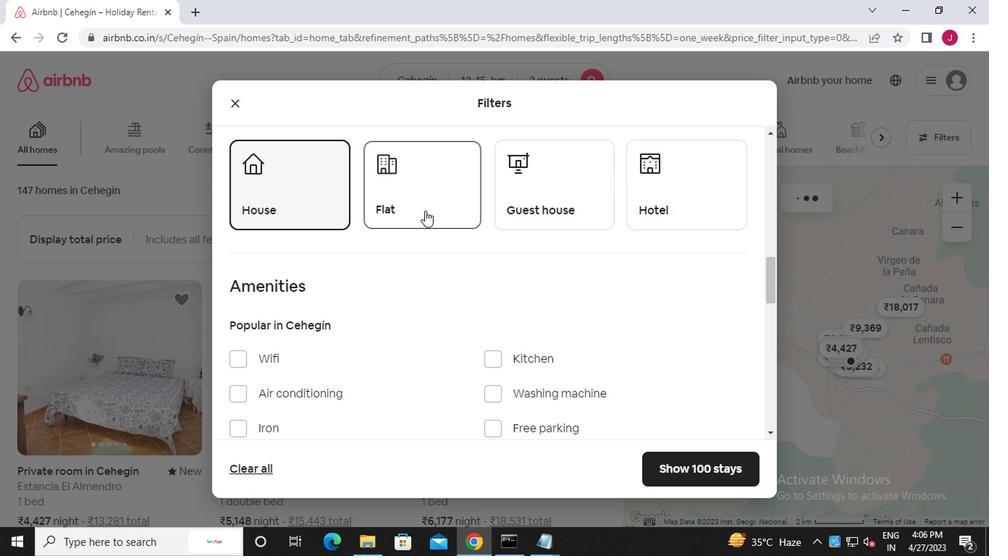 
Action: Mouse pressed left at (531, 200)
Screenshot: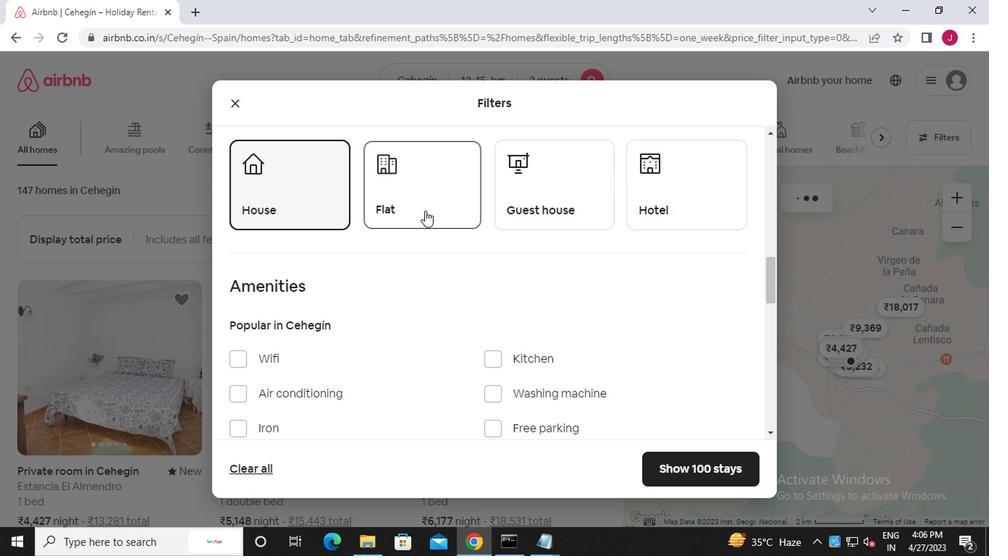 
Action: Mouse moved to (668, 197)
Screenshot: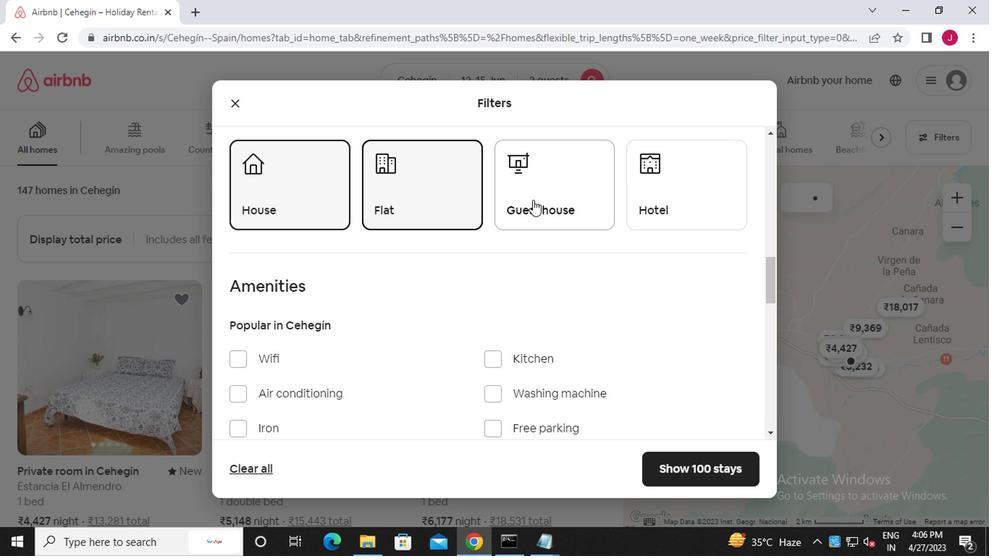 
Action: Mouse pressed left at (668, 197)
Screenshot: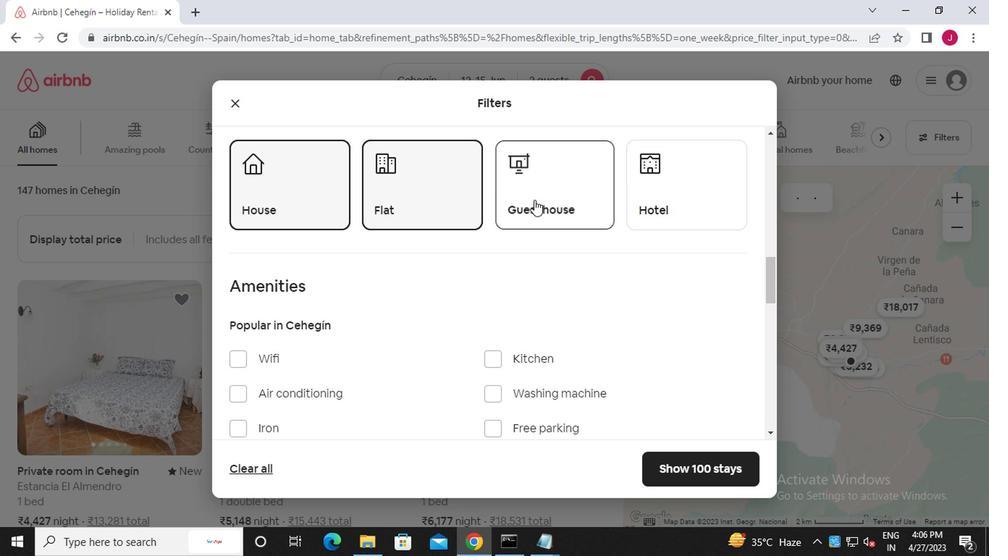 
Action: Mouse moved to (451, 275)
Screenshot: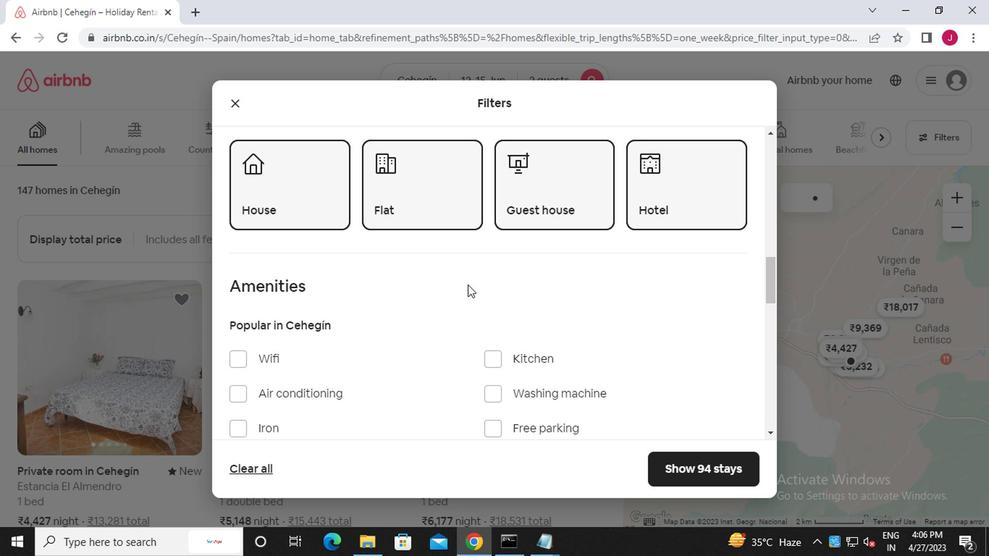 
Action: Mouse scrolled (451, 274) with delta (0, 0)
Screenshot: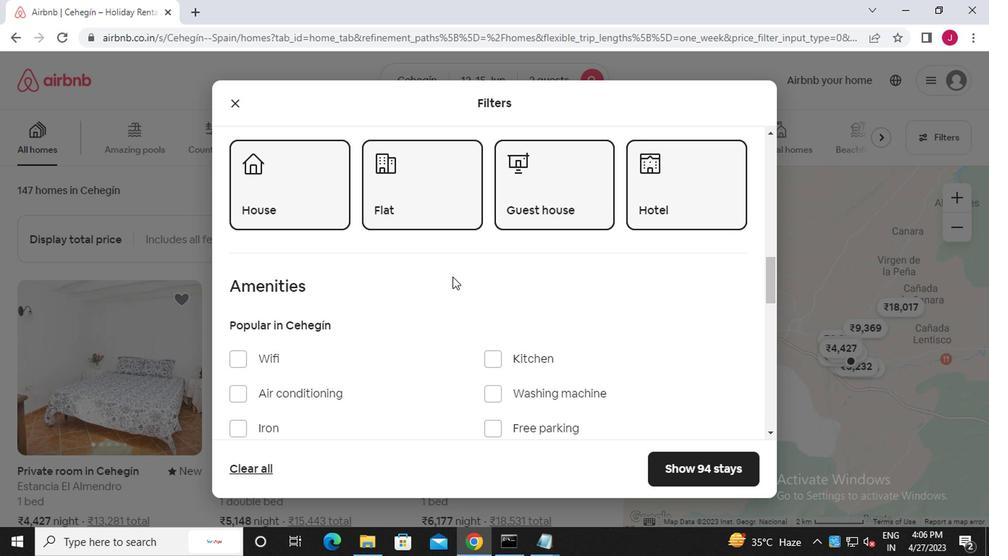 
Action: Mouse scrolled (451, 274) with delta (0, 0)
Screenshot: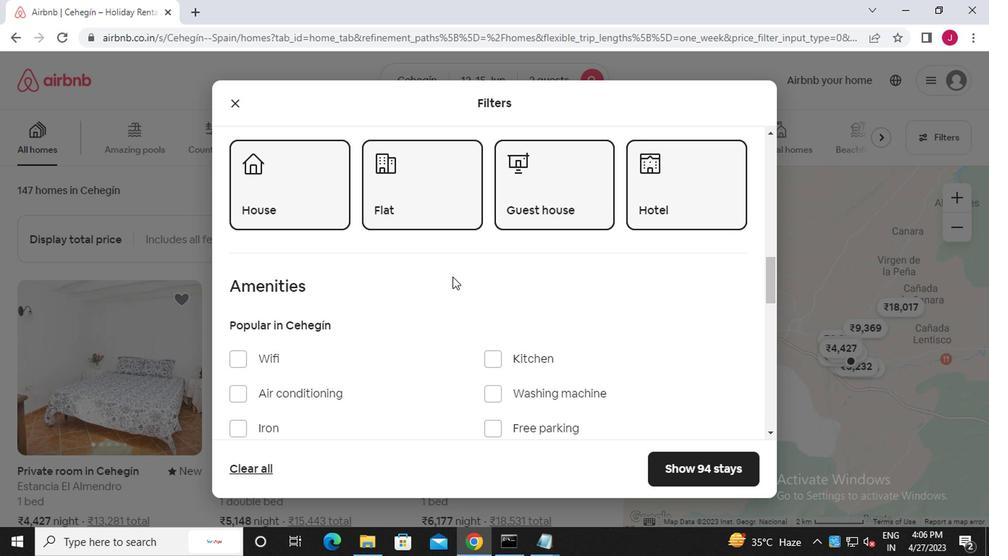 
Action: Mouse scrolled (451, 274) with delta (0, 0)
Screenshot: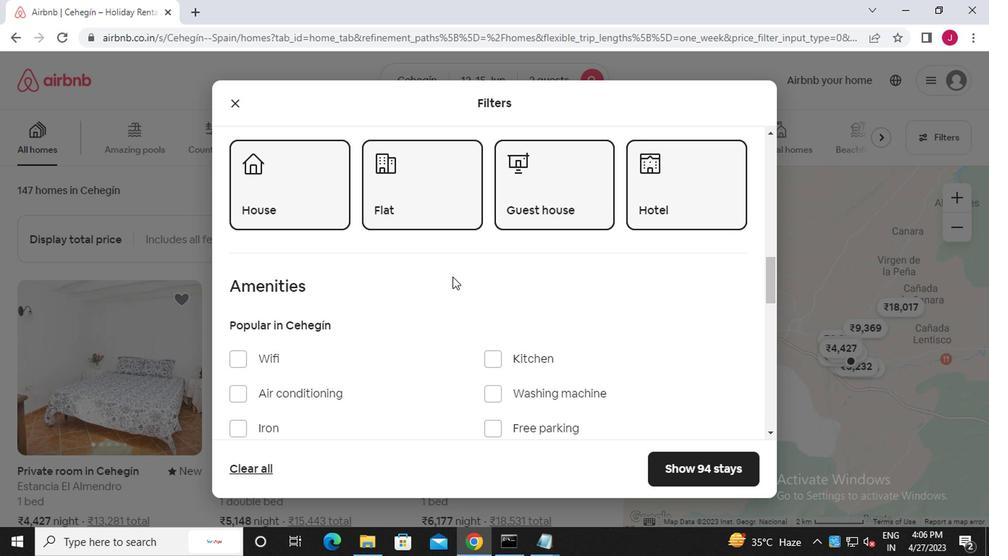 
Action: Mouse scrolled (451, 274) with delta (0, 0)
Screenshot: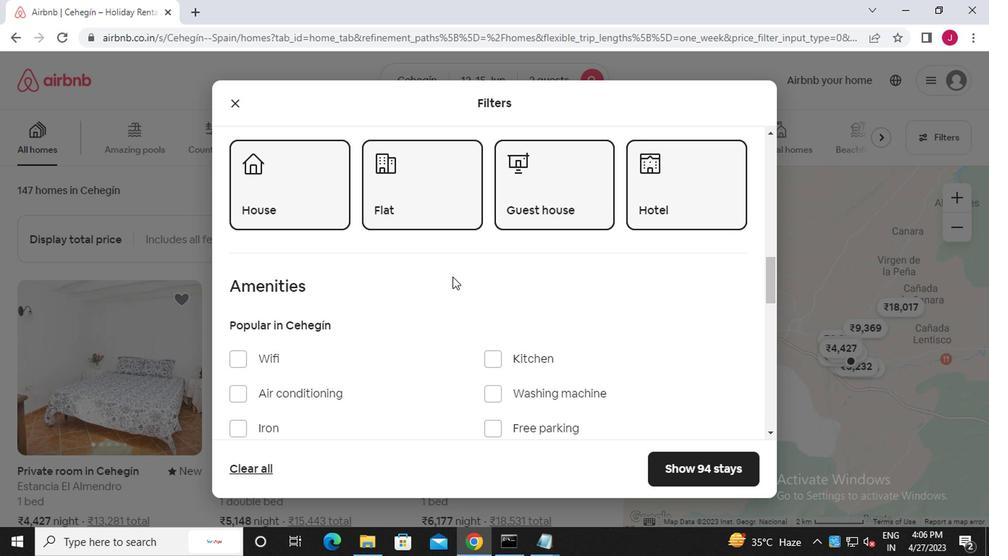 
Action: Mouse scrolled (451, 274) with delta (0, 0)
Screenshot: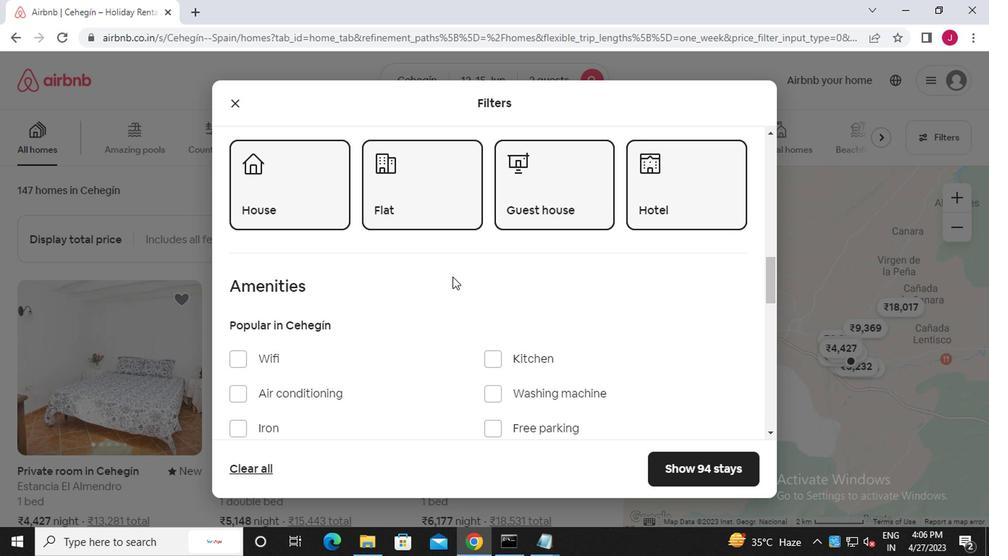 
Action: Mouse moved to (451, 276)
Screenshot: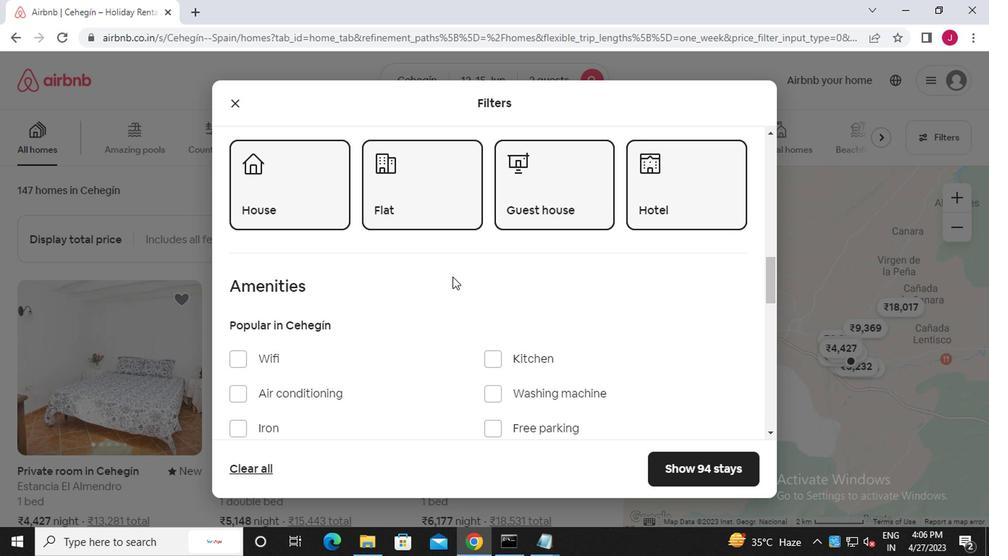 
Action: Mouse scrolled (451, 276) with delta (0, 0)
Screenshot: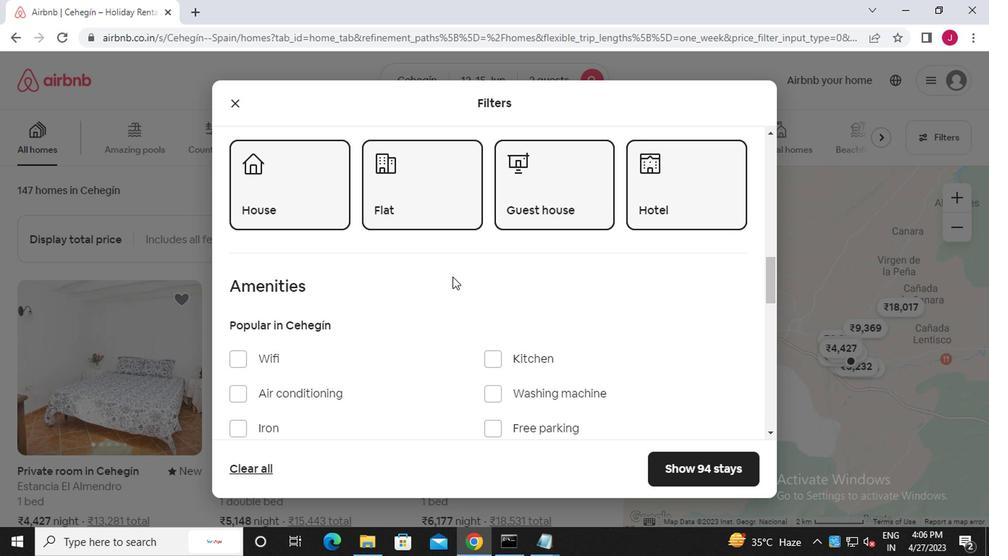 
Action: Mouse moved to (722, 191)
Screenshot: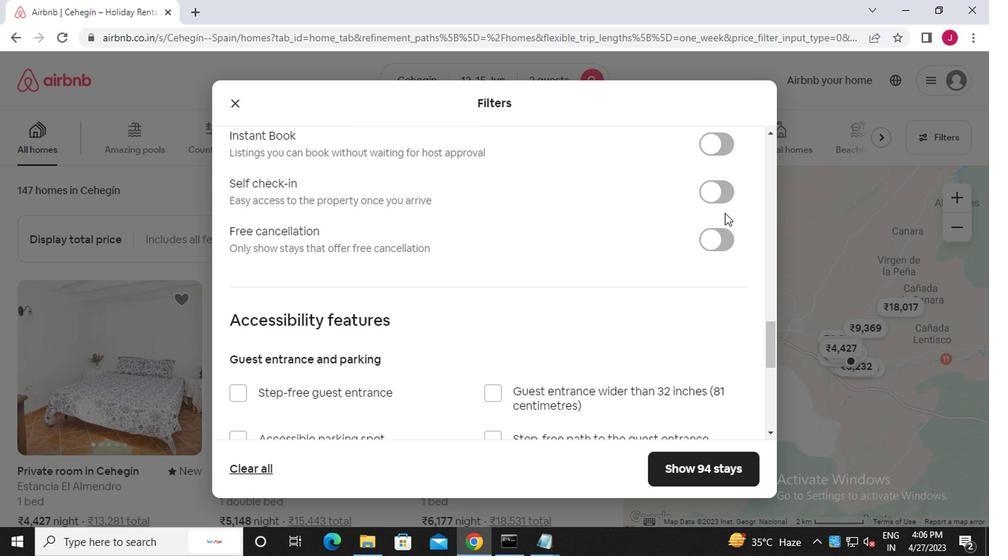 
Action: Mouse pressed left at (722, 191)
Screenshot: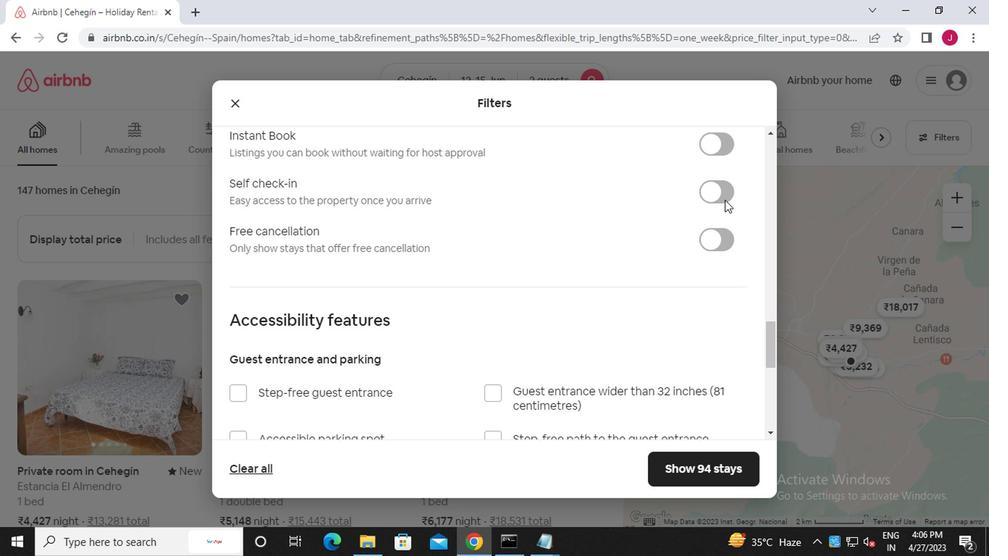 
Action: Mouse moved to (320, 322)
Screenshot: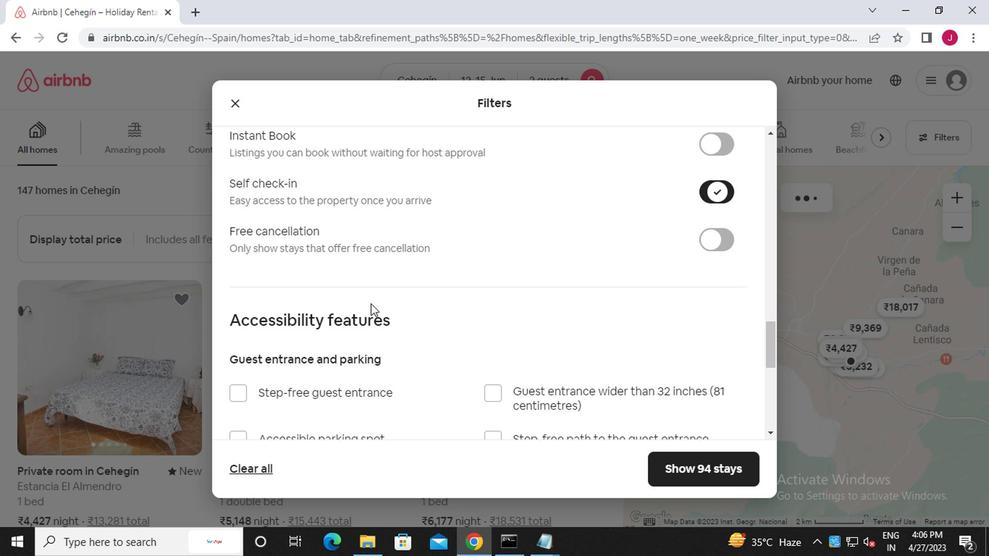 
Action: Mouse scrolled (320, 321) with delta (0, 0)
Screenshot: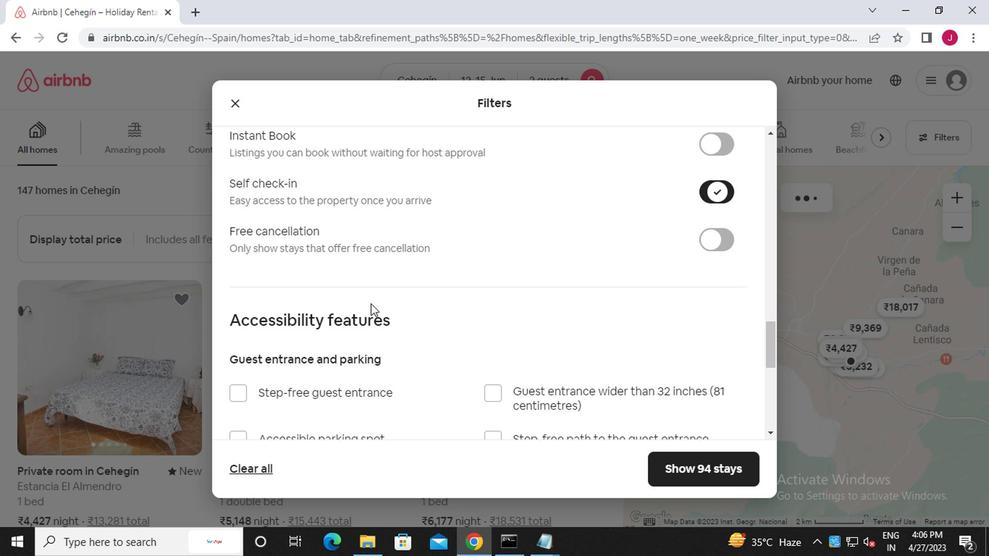 
Action: Mouse moved to (317, 323)
Screenshot: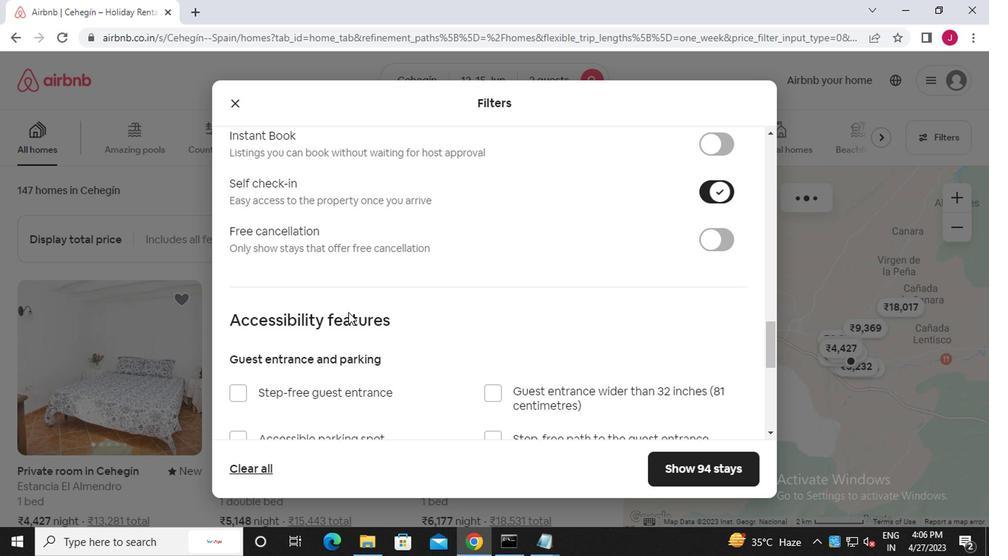 
Action: Mouse scrolled (317, 322) with delta (0, -1)
Screenshot: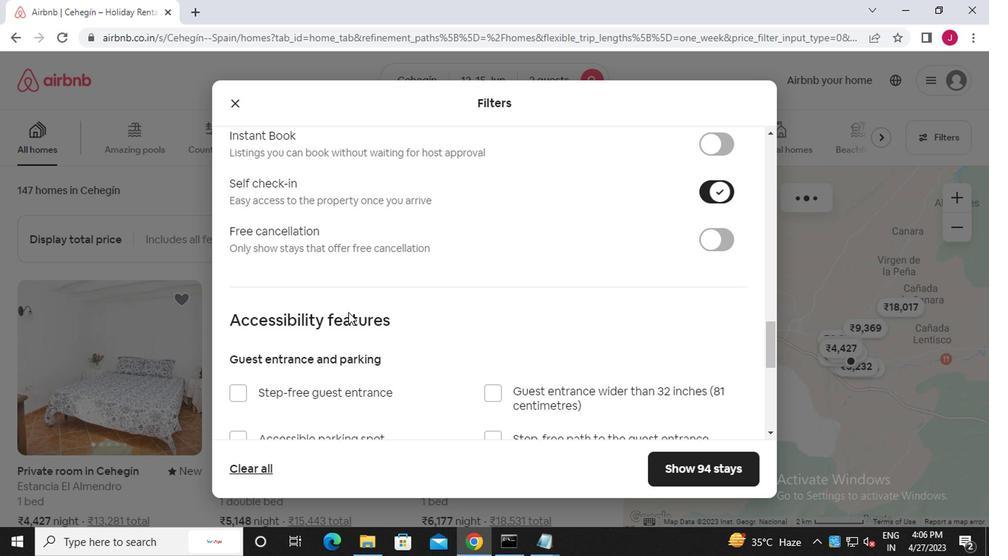 
Action: Mouse moved to (316, 324)
Screenshot: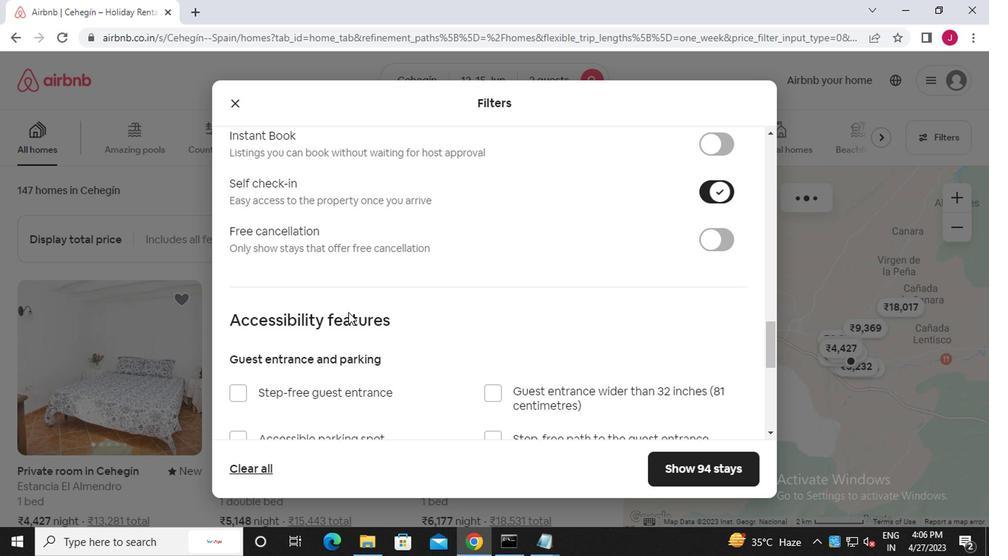 
Action: Mouse scrolled (316, 323) with delta (0, 0)
Screenshot: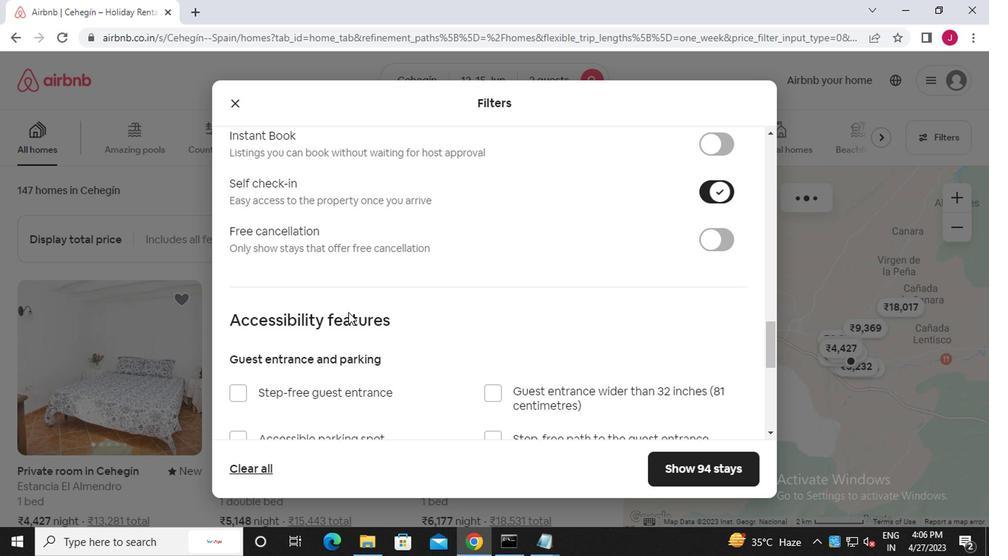 
Action: Mouse scrolled (316, 323) with delta (0, 0)
Screenshot: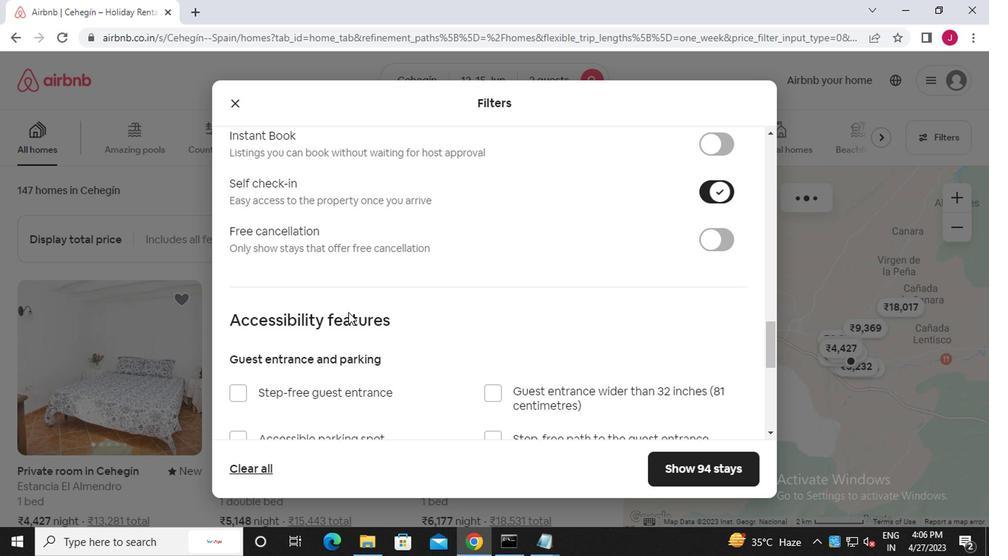 
Action: Mouse scrolled (316, 323) with delta (0, 0)
Screenshot: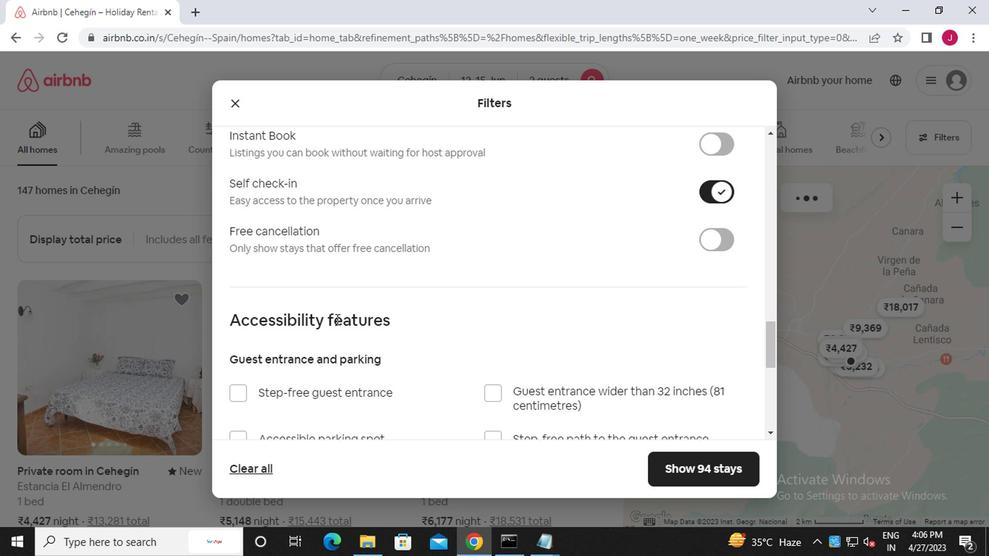 
Action: Mouse scrolled (316, 323) with delta (0, 0)
Screenshot: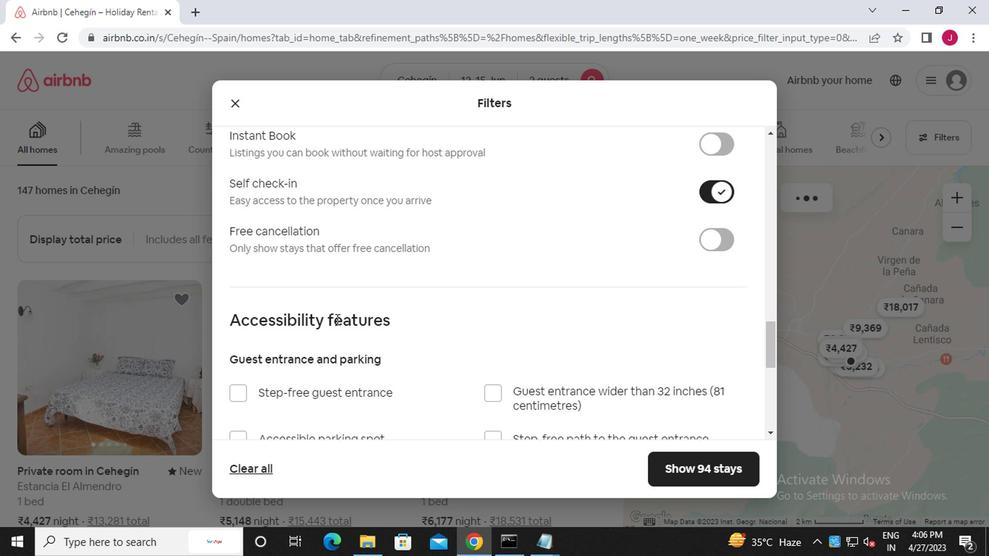 
Action: Mouse moved to (316, 326)
Screenshot: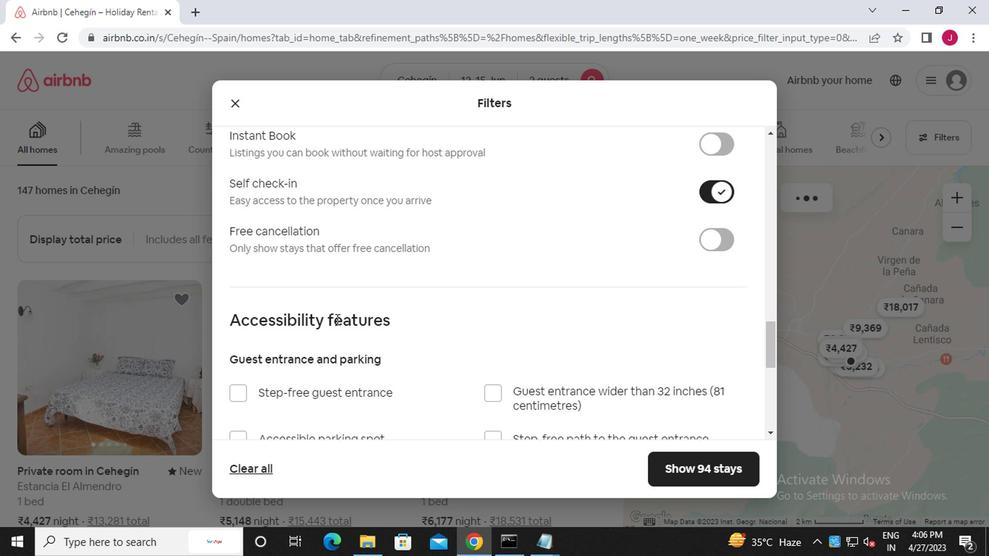 
Action: Mouse scrolled (316, 325) with delta (0, 0)
Screenshot: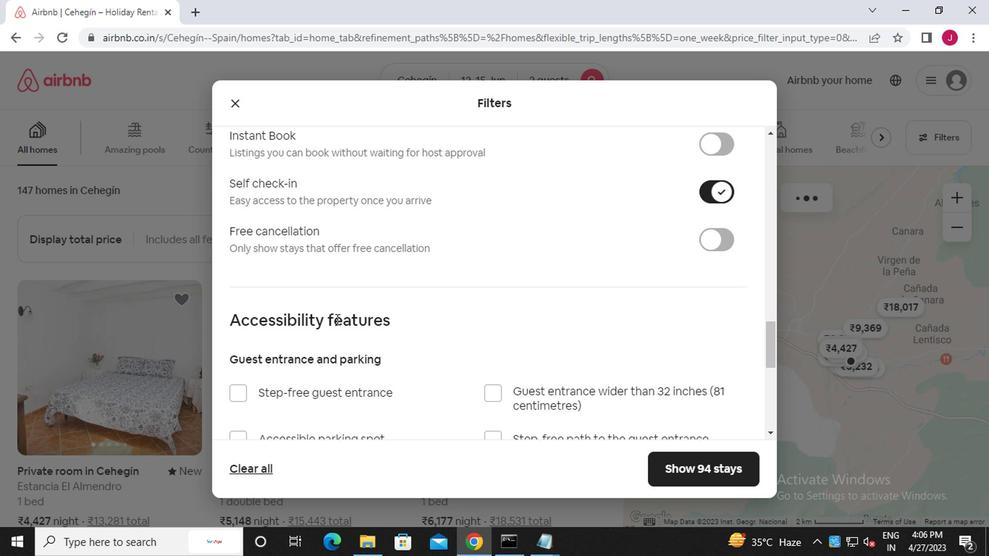 
Action: Mouse moved to (240, 329)
Screenshot: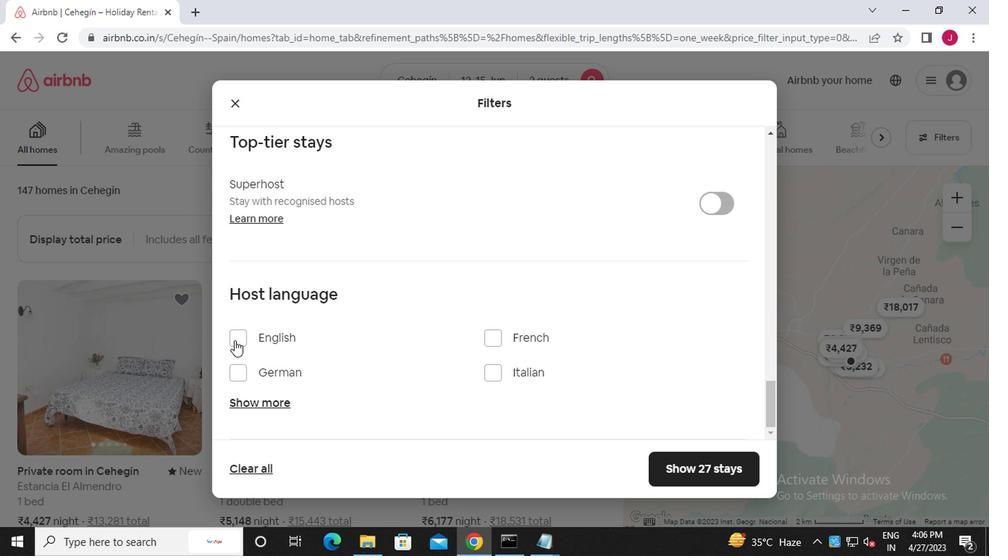 
Action: Mouse pressed left at (240, 329)
Screenshot: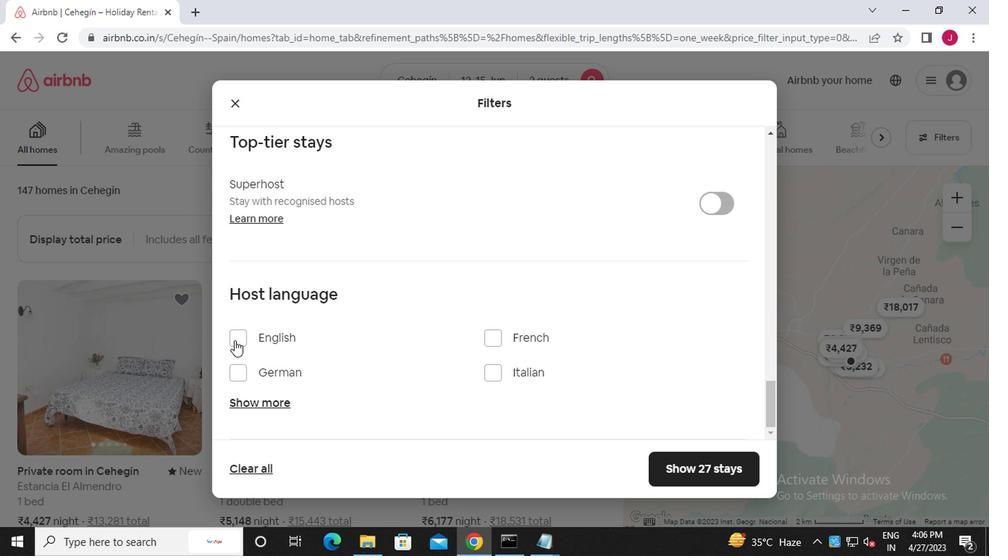 
Action: Mouse moved to (732, 462)
Screenshot: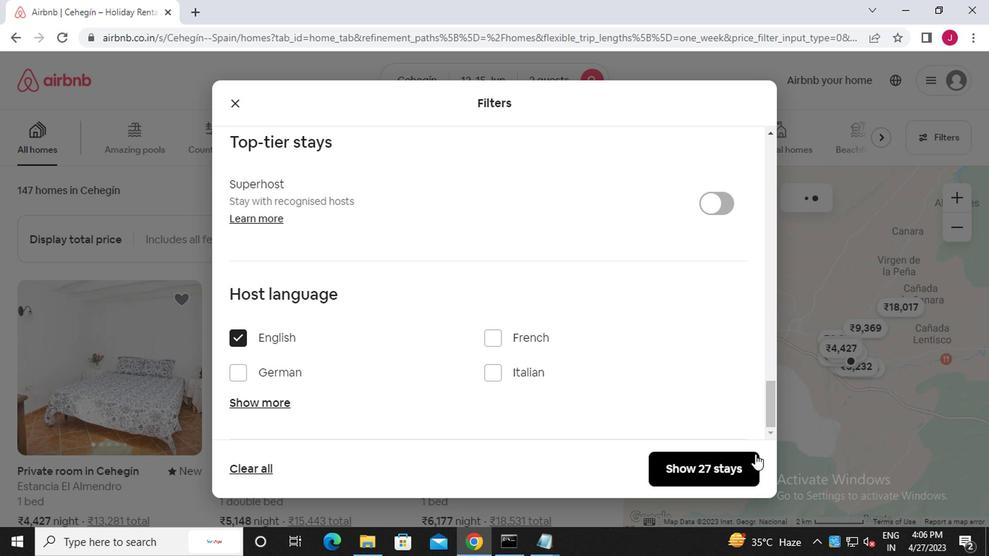 
Action: Mouse pressed left at (732, 462)
Screenshot: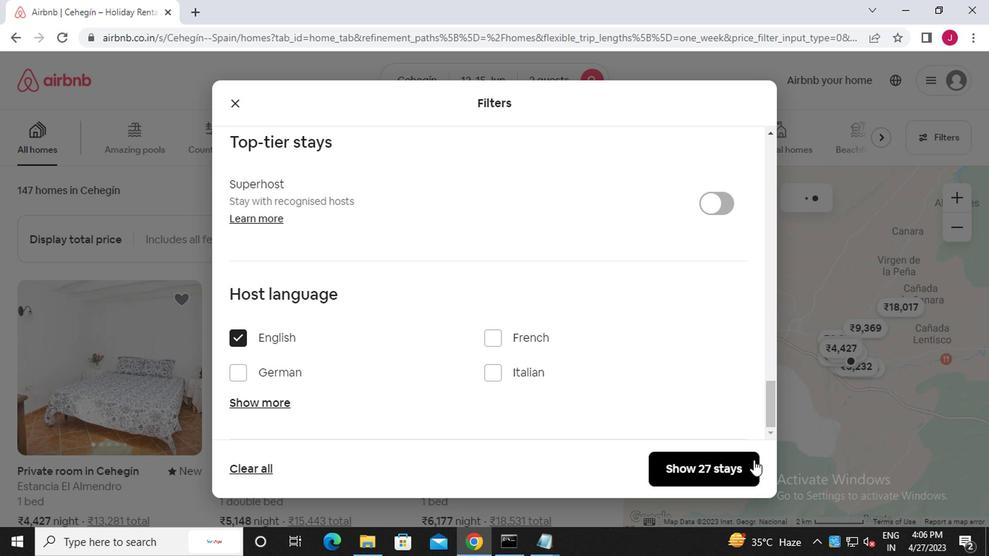 
Action: Mouse moved to (697, 453)
Screenshot: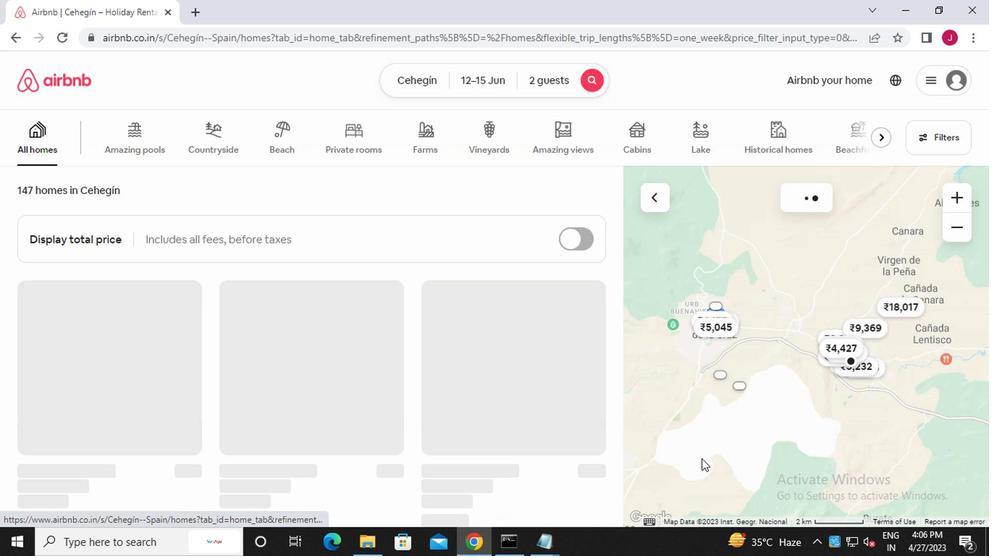 
